 Task: Search one way flight ticket for 1 adult, 5 children, 2 infants in seat and 1 infant on lap in first from Sacramento: Sacramento International Airport to Gillette: Gillette Campbell County Airport on 5-1-2023. Choice of flights is Delta. Number of bags: 1 checked bag. Price is upto 35000. Outbound departure time preference is 18:45.
Action: Mouse moved to (164, 138)
Screenshot: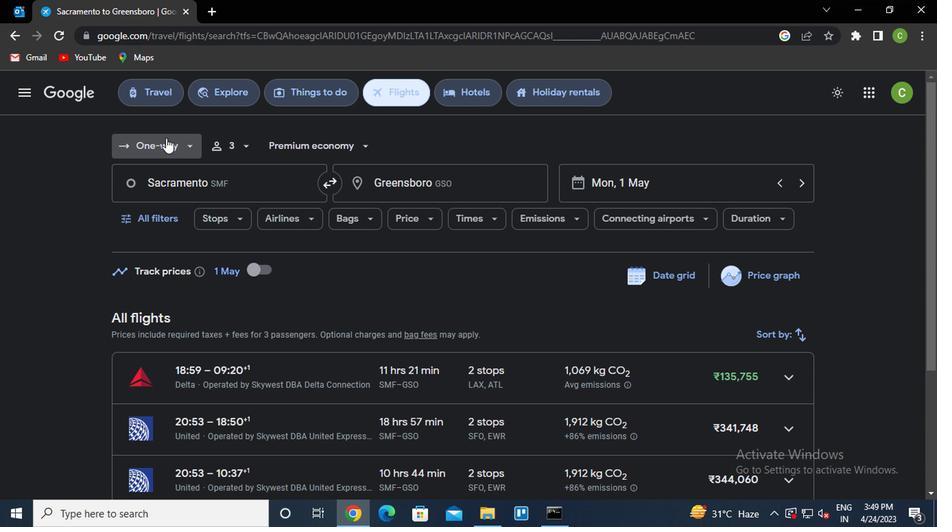 
Action: Mouse pressed left at (164, 138)
Screenshot: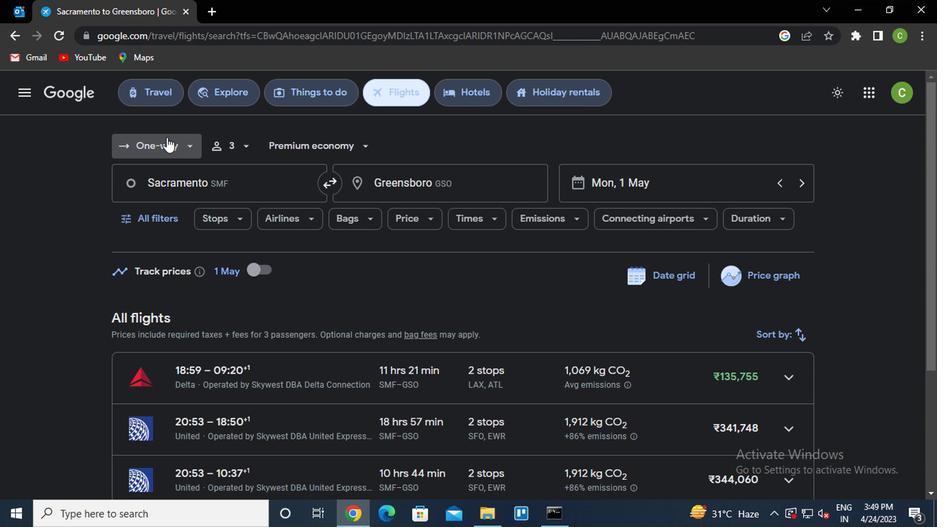 
Action: Mouse moved to (164, 203)
Screenshot: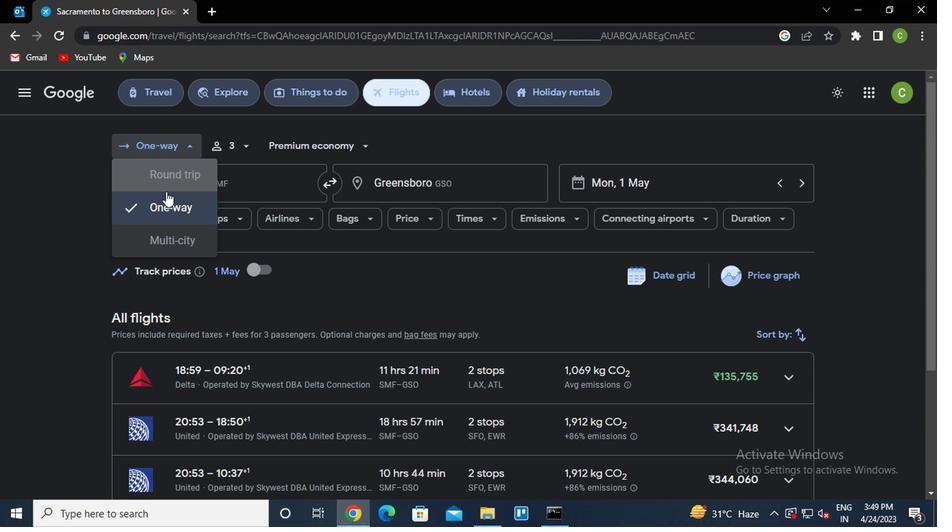 
Action: Mouse pressed left at (164, 203)
Screenshot: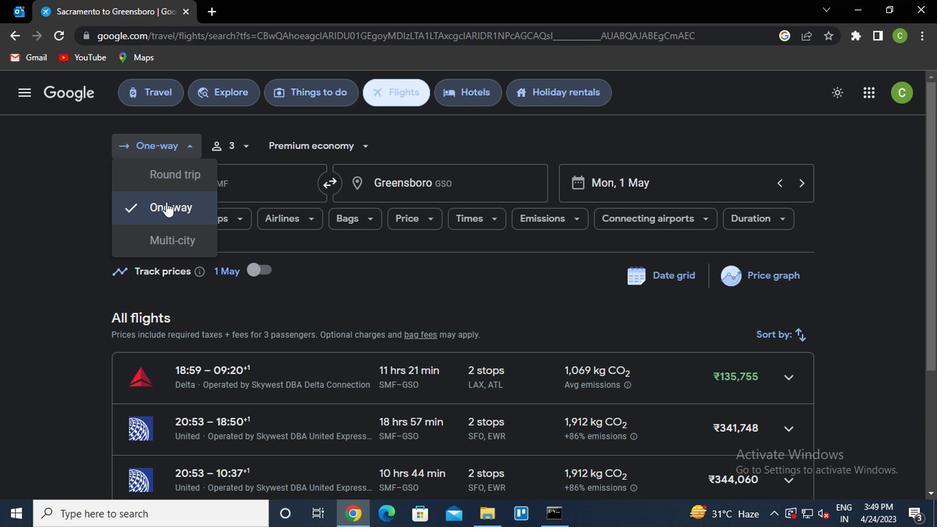 
Action: Mouse moved to (238, 143)
Screenshot: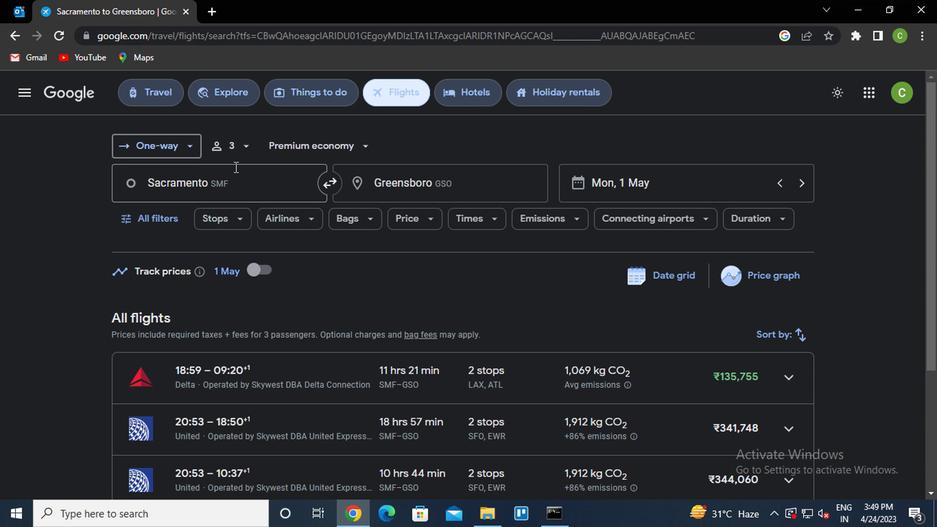 
Action: Mouse pressed left at (238, 143)
Screenshot: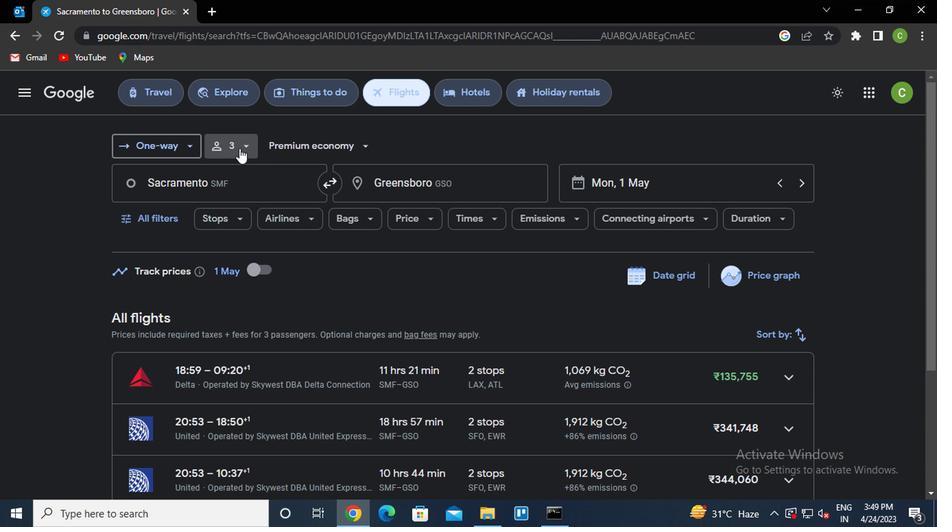 
Action: Mouse moved to (353, 223)
Screenshot: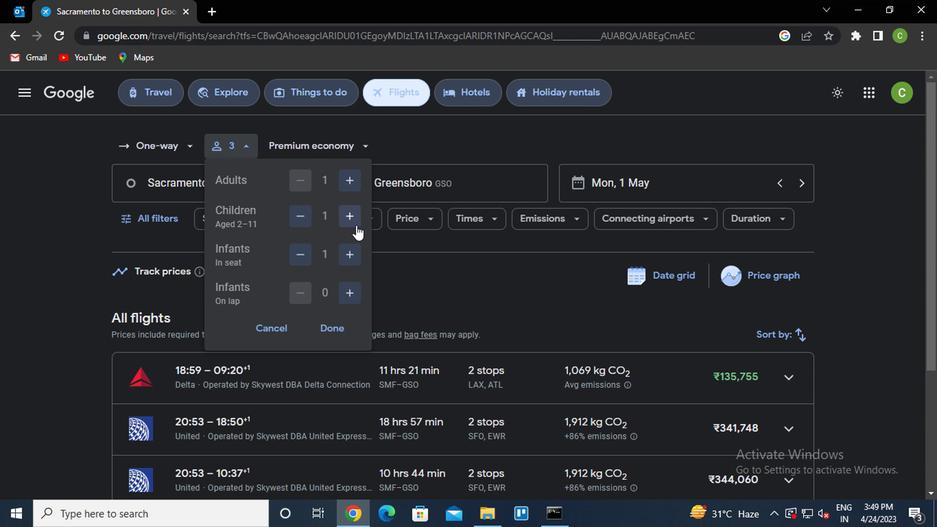 
Action: Mouse pressed left at (353, 223)
Screenshot: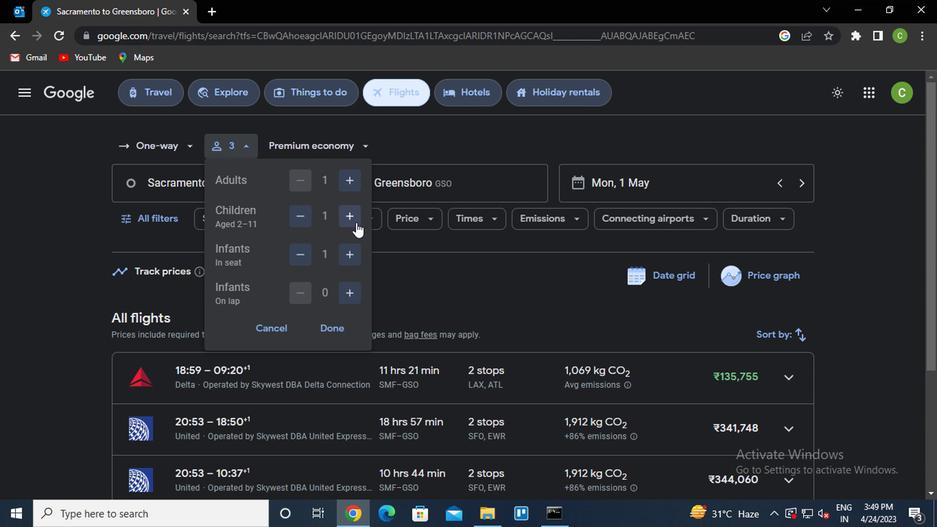 
Action: Mouse pressed left at (353, 223)
Screenshot: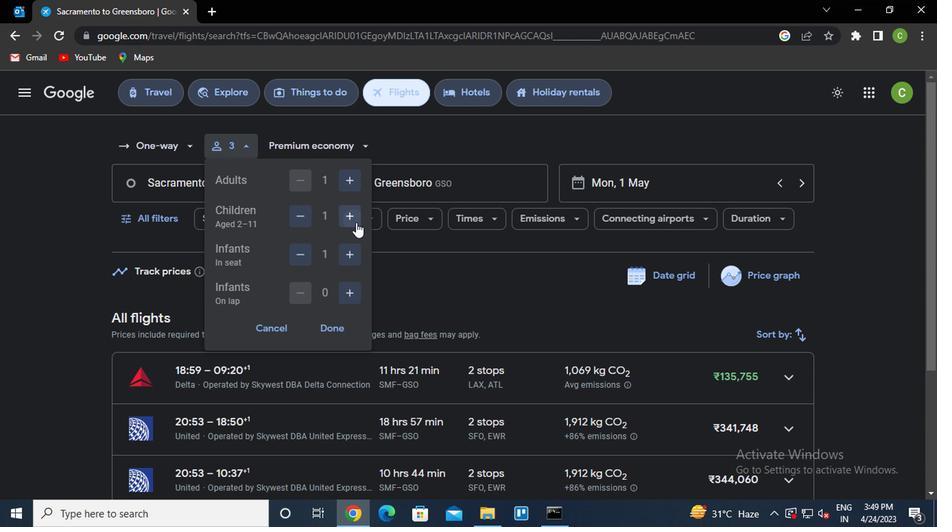 
Action: Mouse pressed left at (353, 223)
Screenshot: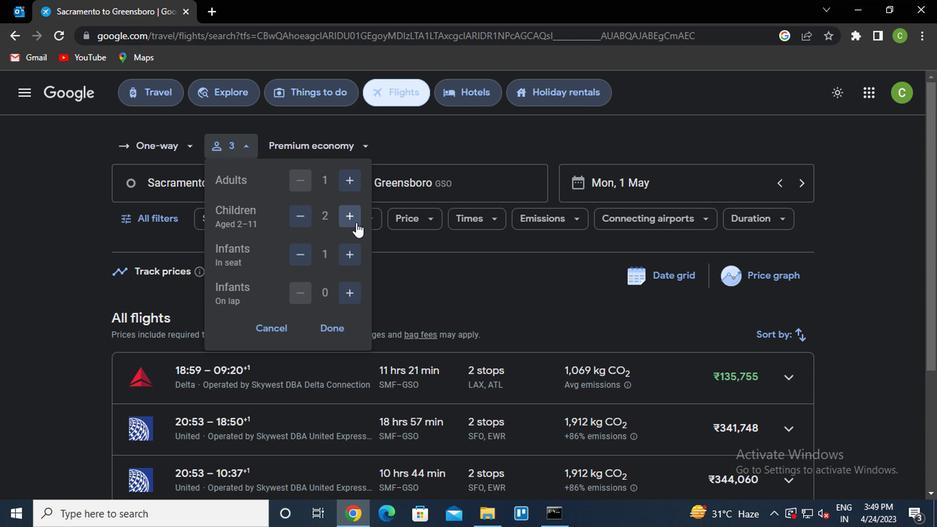 
Action: Mouse pressed left at (353, 223)
Screenshot: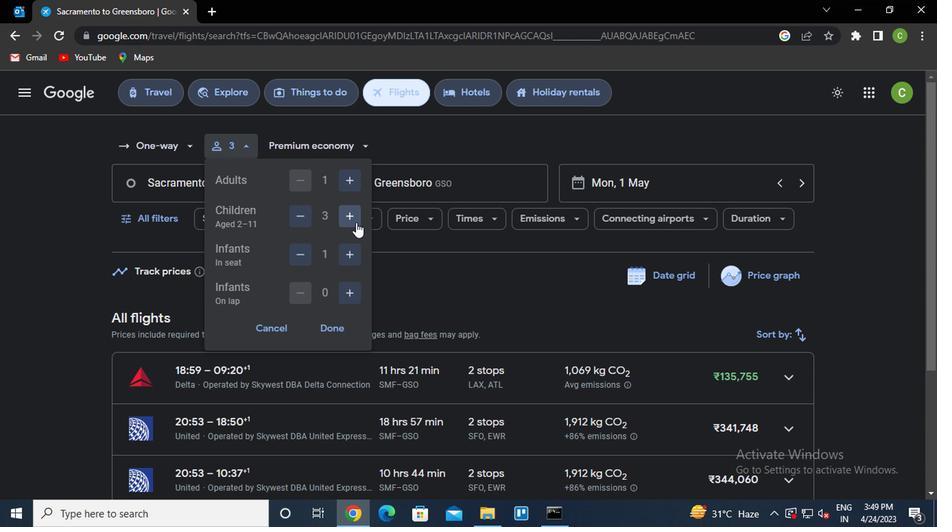 
Action: Mouse moved to (344, 251)
Screenshot: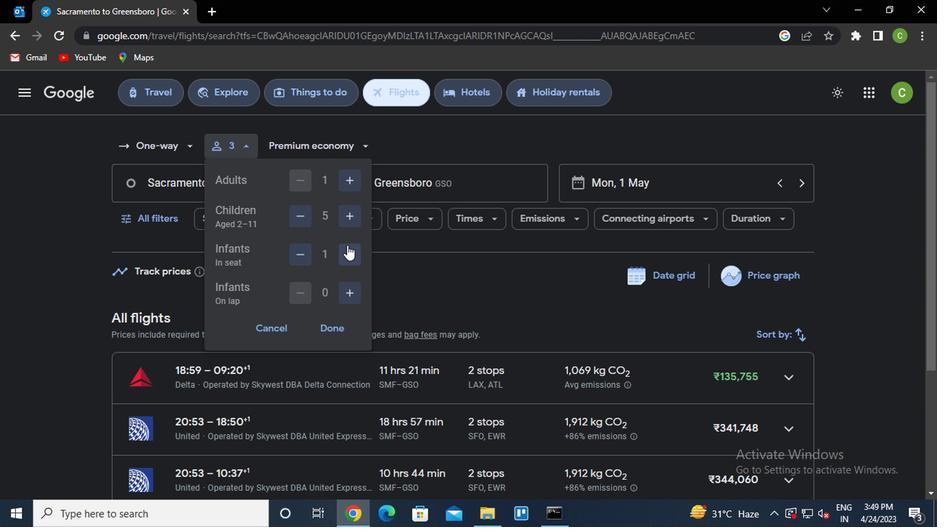 
Action: Mouse pressed left at (344, 251)
Screenshot: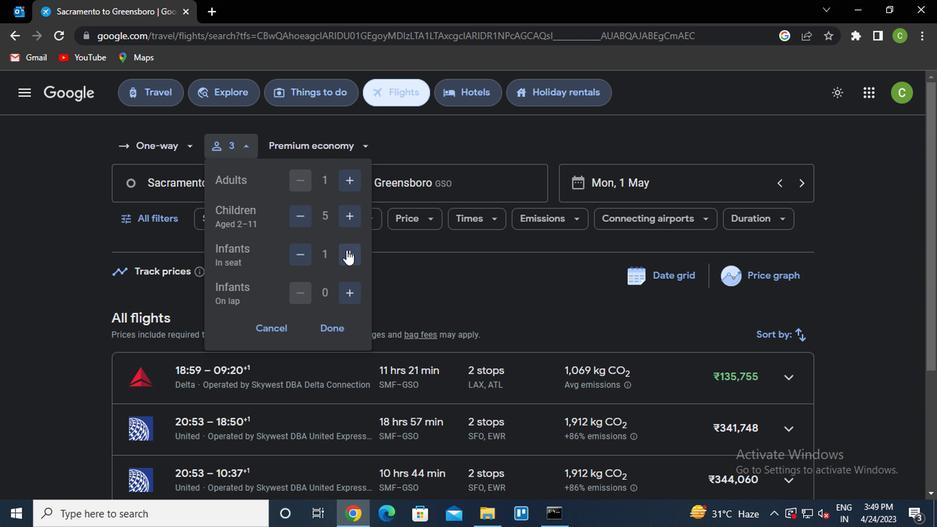 
Action: Mouse moved to (338, 295)
Screenshot: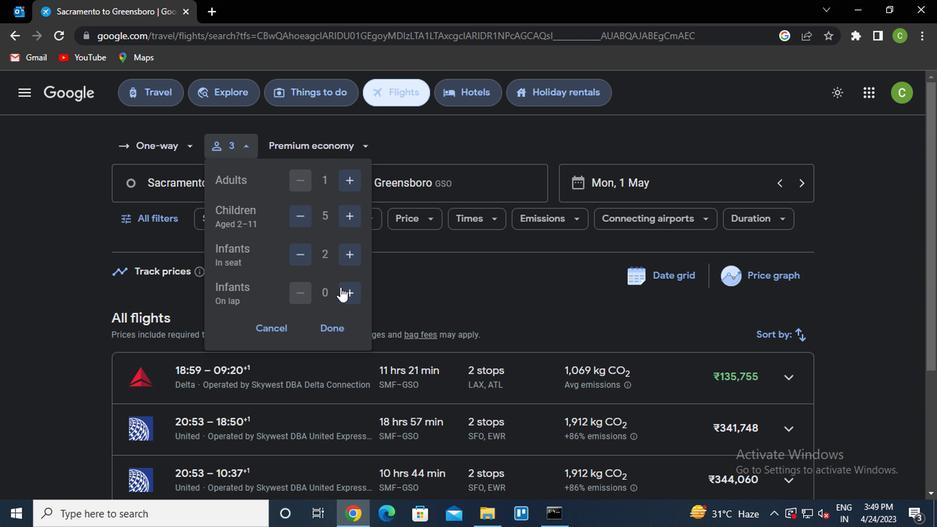 
Action: Mouse pressed left at (338, 295)
Screenshot: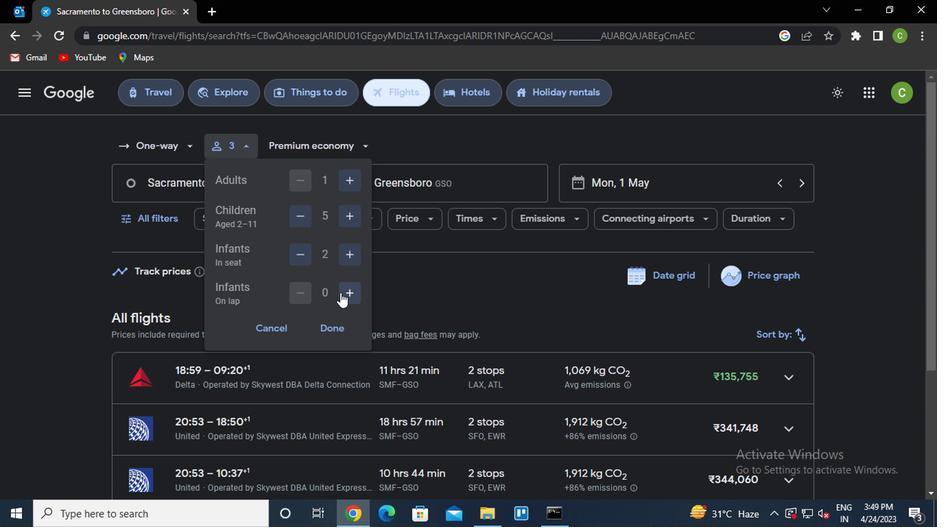 
Action: Mouse moved to (287, 291)
Screenshot: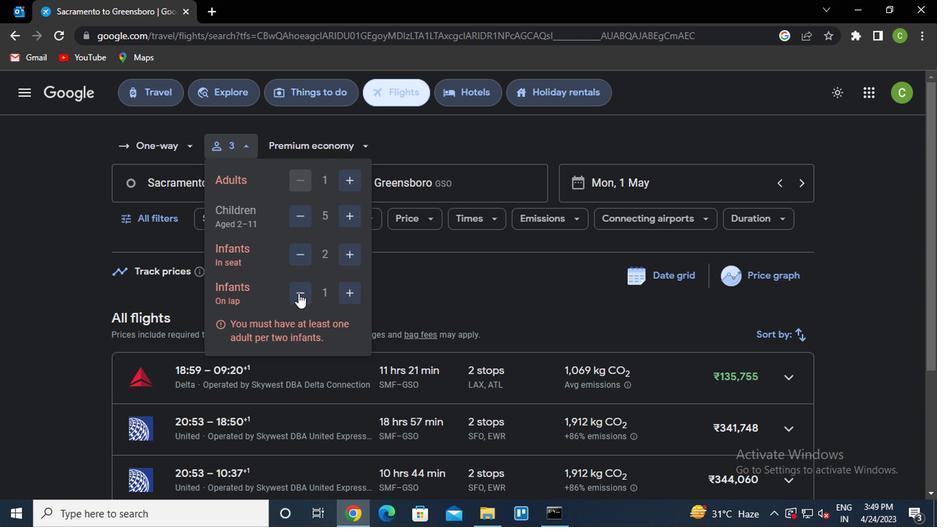 
Action: Mouse pressed left at (287, 291)
Screenshot: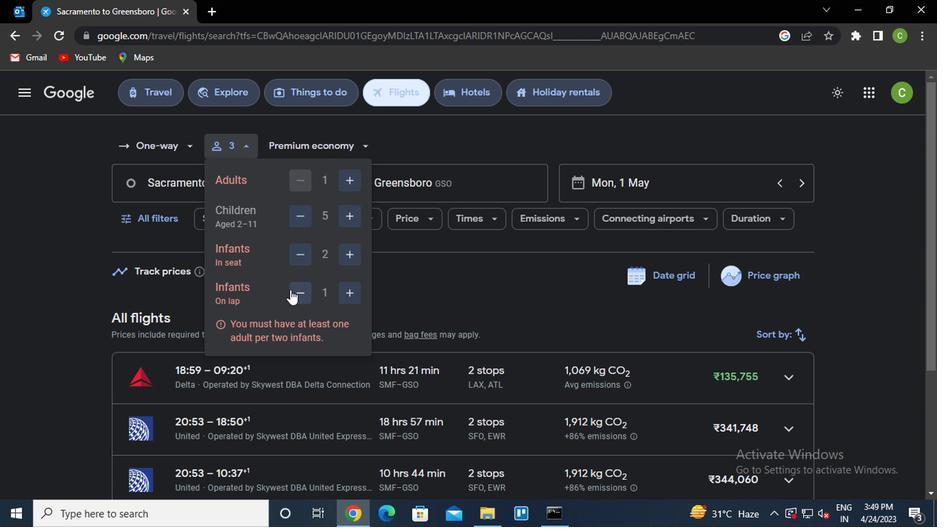 
Action: Mouse moved to (328, 330)
Screenshot: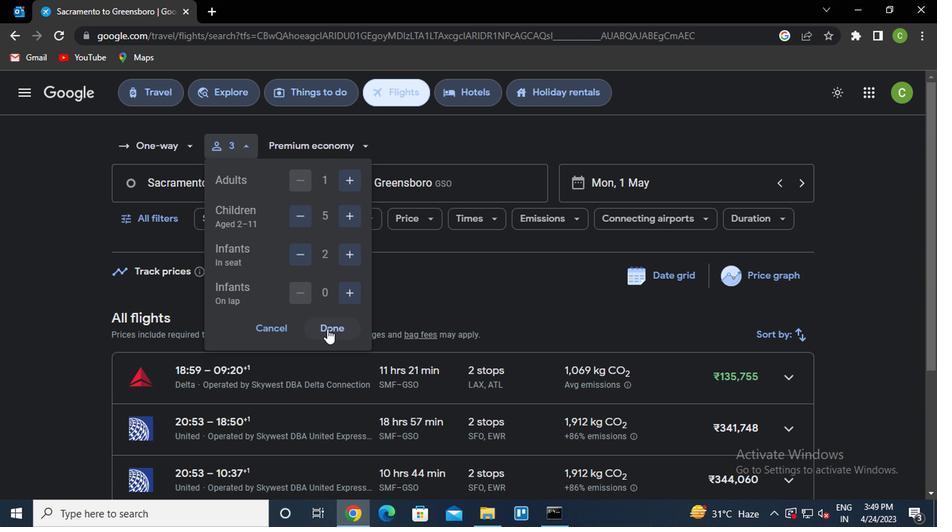 
Action: Mouse pressed left at (328, 330)
Screenshot: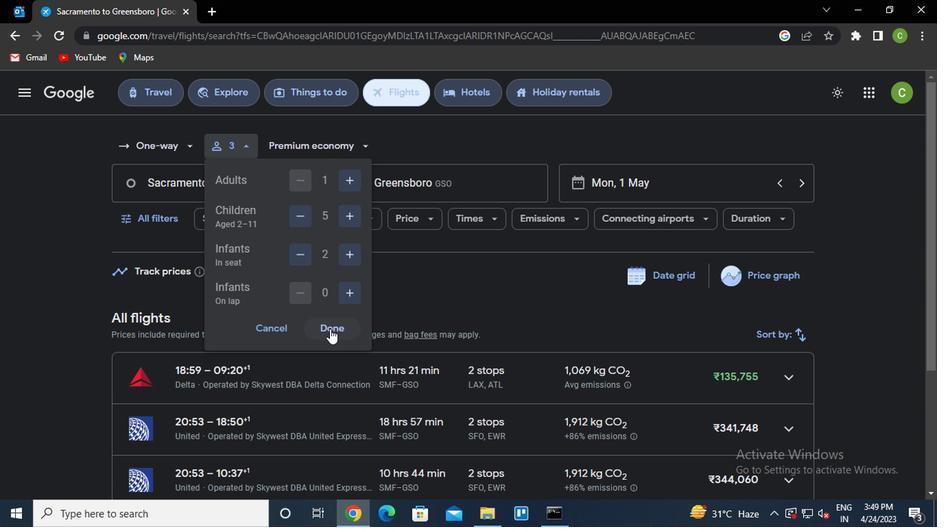 
Action: Mouse moved to (320, 155)
Screenshot: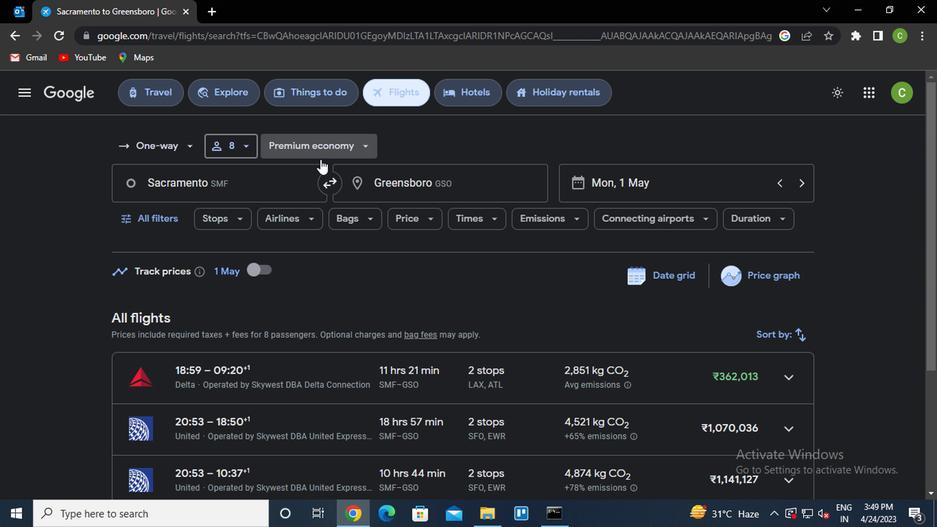 
Action: Mouse pressed left at (320, 155)
Screenshot: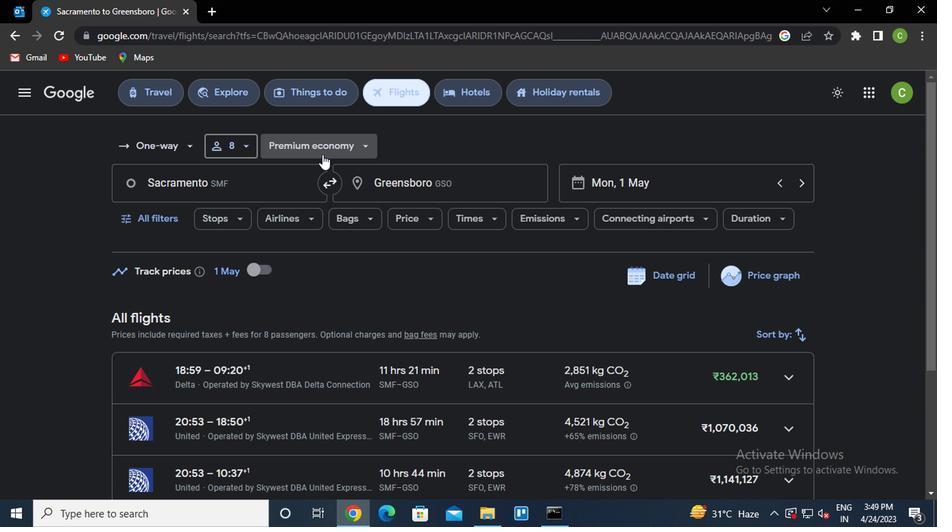 
Action: Mouse moved to (333, 269)
Screenshot: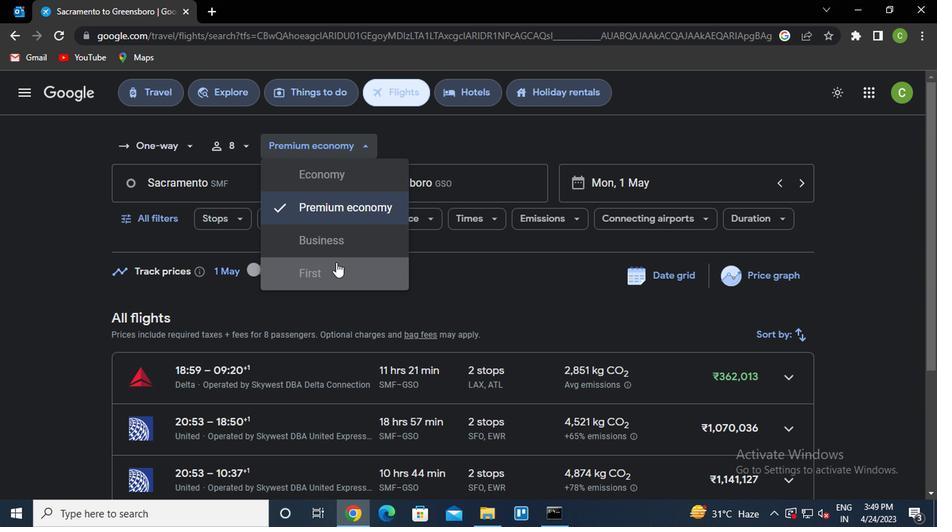 
Action: Mouse pressed left at (333, 269)
Screenshot: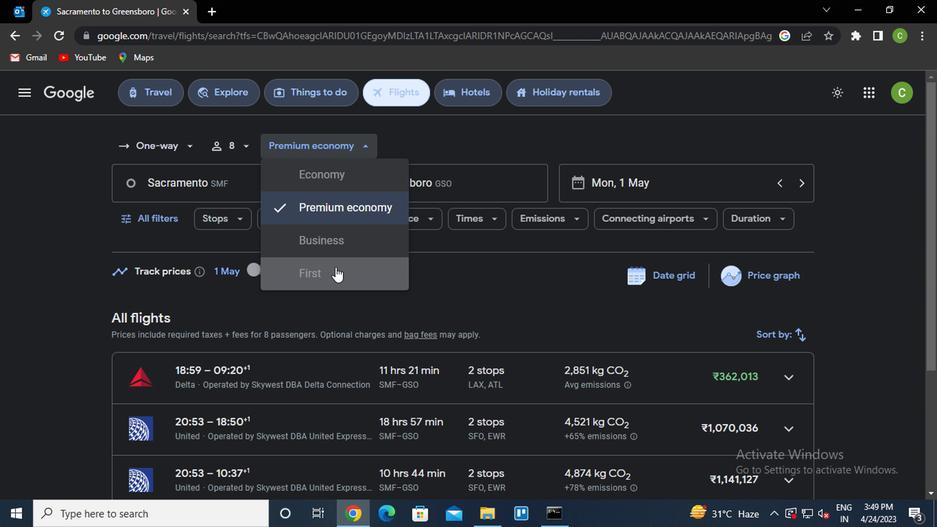 
Action: Mouse moved to (230, 190)
Screenshot: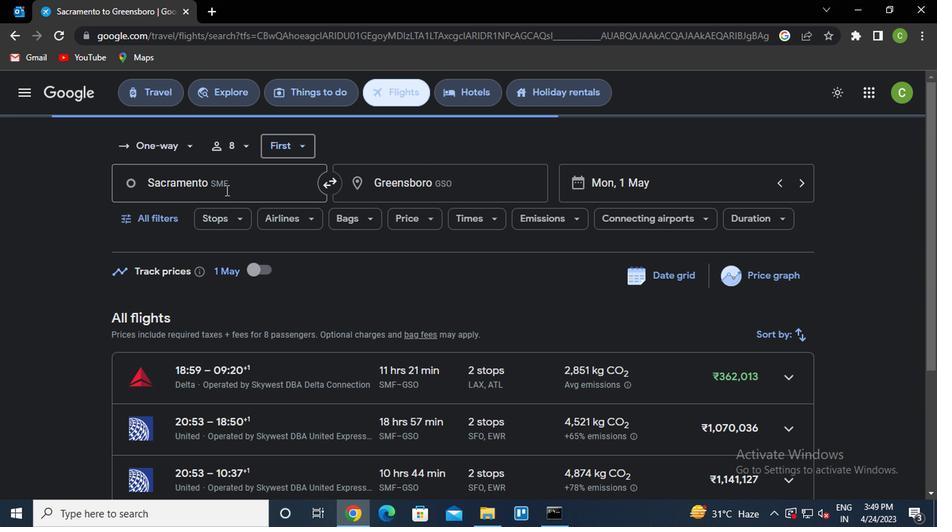 
Action: Mouse pressed left at (230, 190)
Screenshot: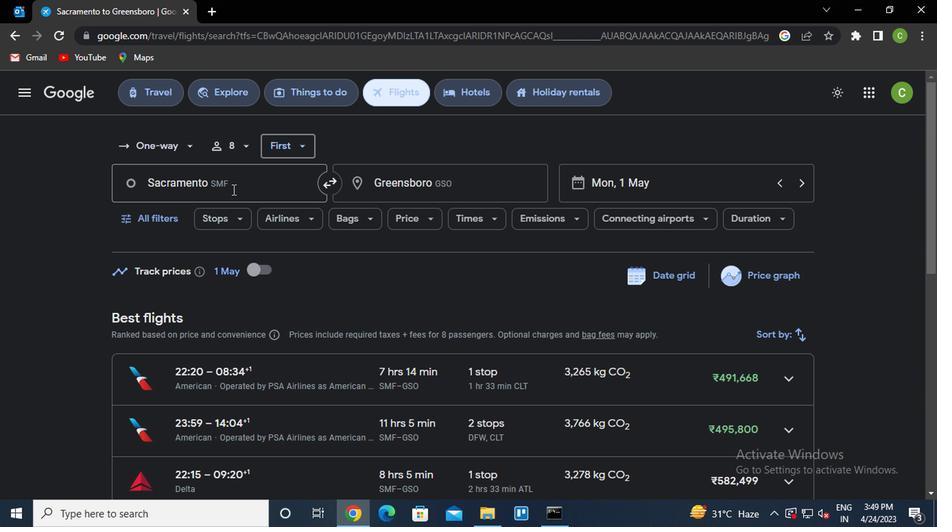 
Action: Mouse moved to (245, 259)
Screenshot: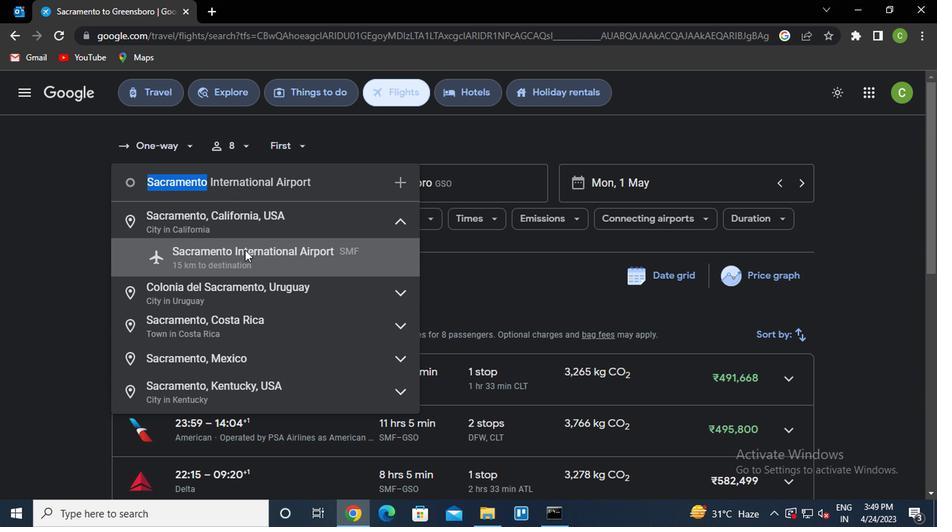 
Action: Mouse pressed left at (245, 259)
Screenshot: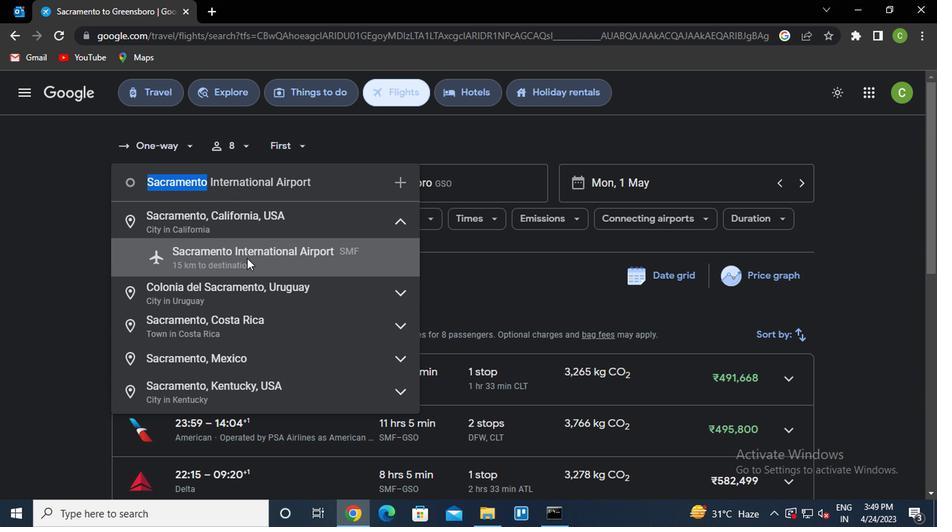 
Action: Mouse moved to (454, 190)
Screenshot: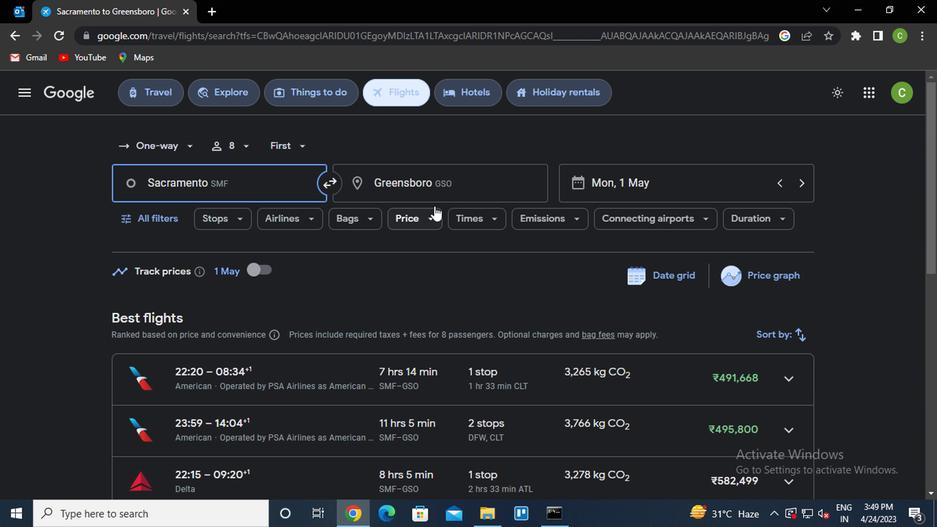 
Action: Mouse pressed left at (454, 190)
Screenshot: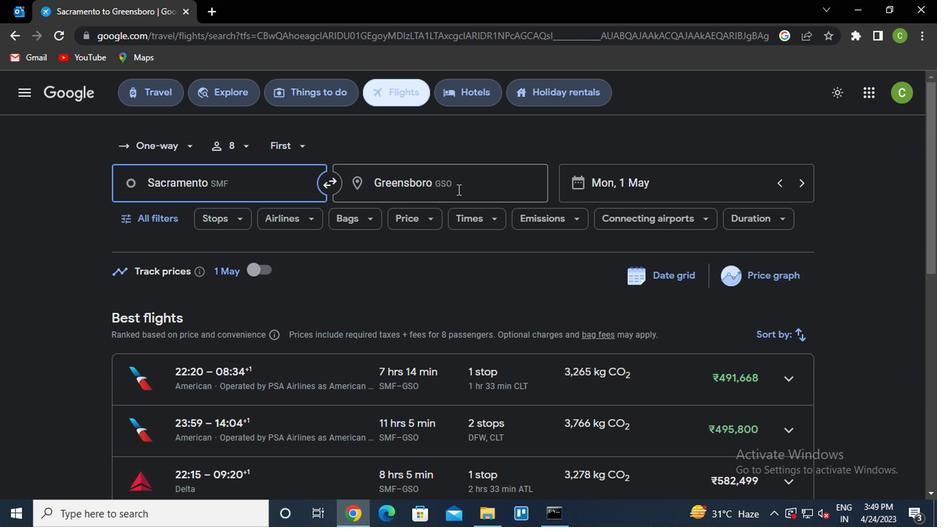 
Action: Key pressed g<Key.caps_lock>illette
Screenshot: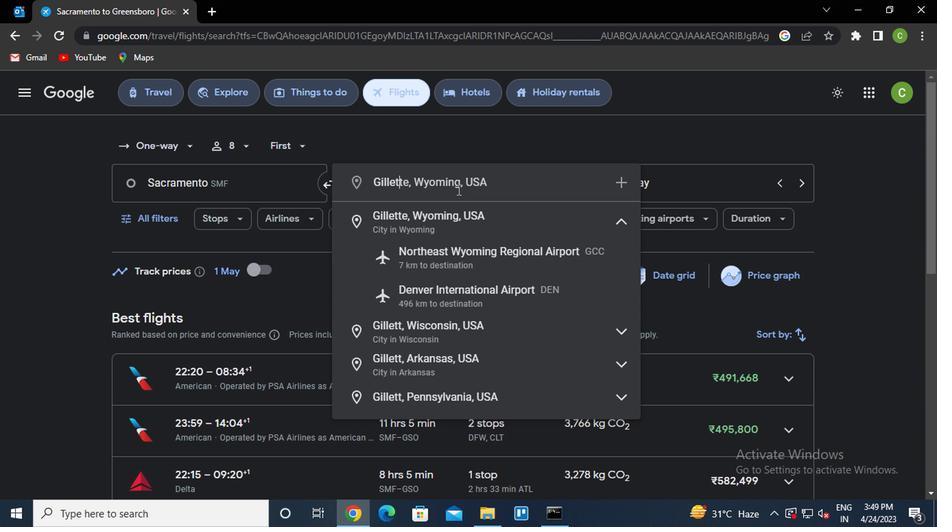 
Action: Mouse moved to (462, 233)
Screenshot: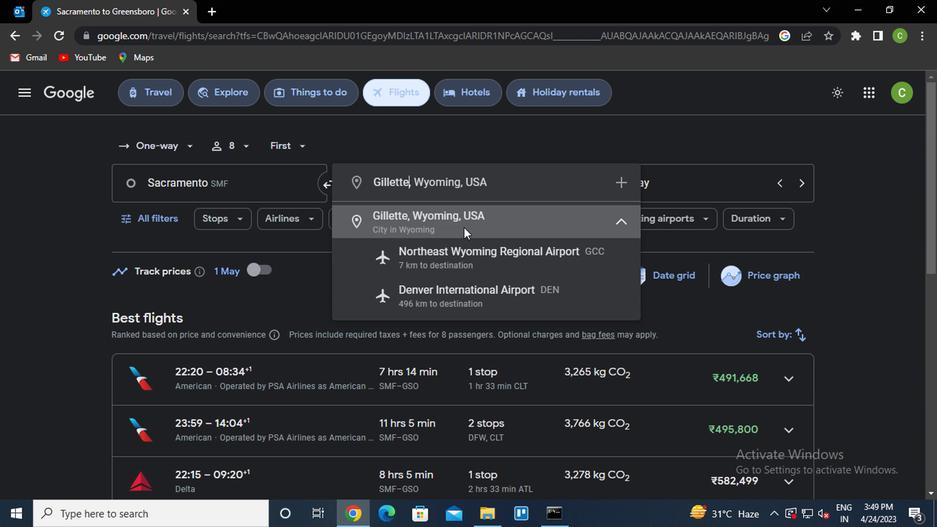 
Action: Mouse pressed left at (462, 233)
Screenshot: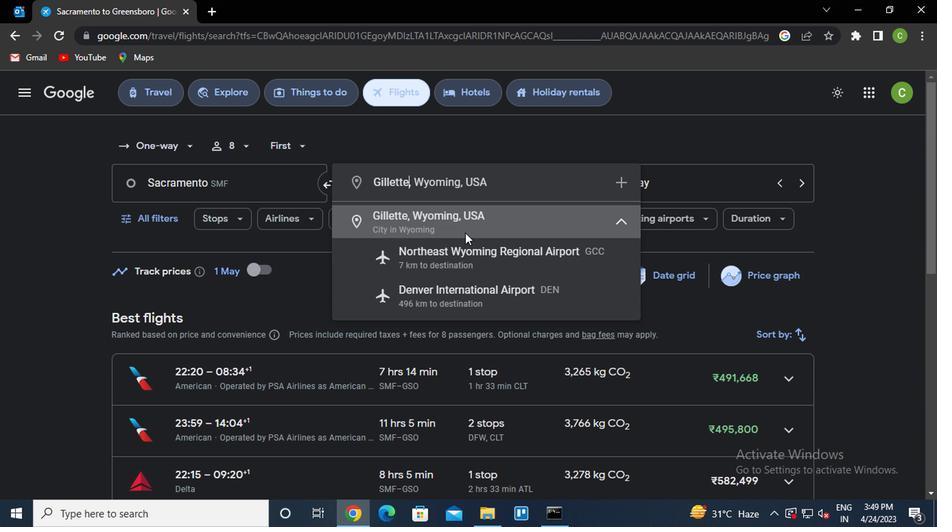 
Action: Mouse moved to (152, 227)
Screenshot: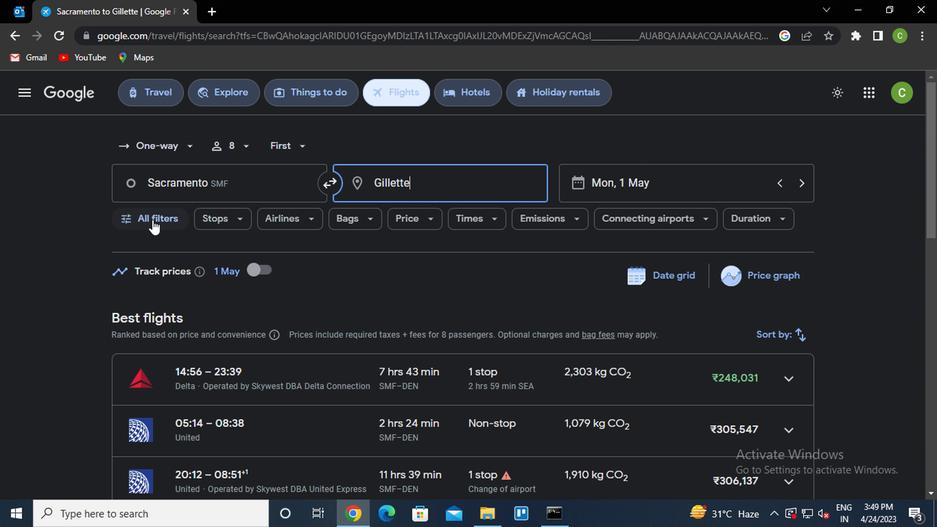 
Action: Mouse pressed left at (152, 227)
Screenshot: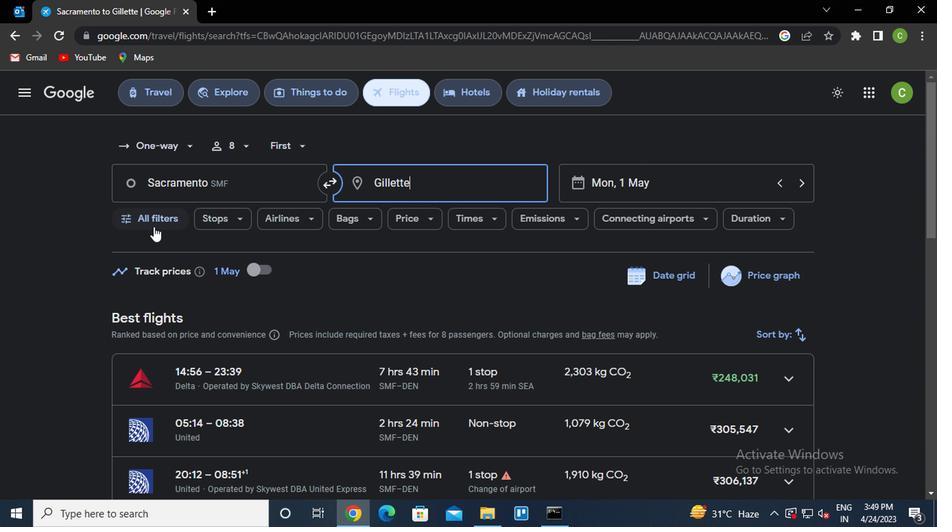 
Action: Mouse moved to (250, 286)
Screenshot: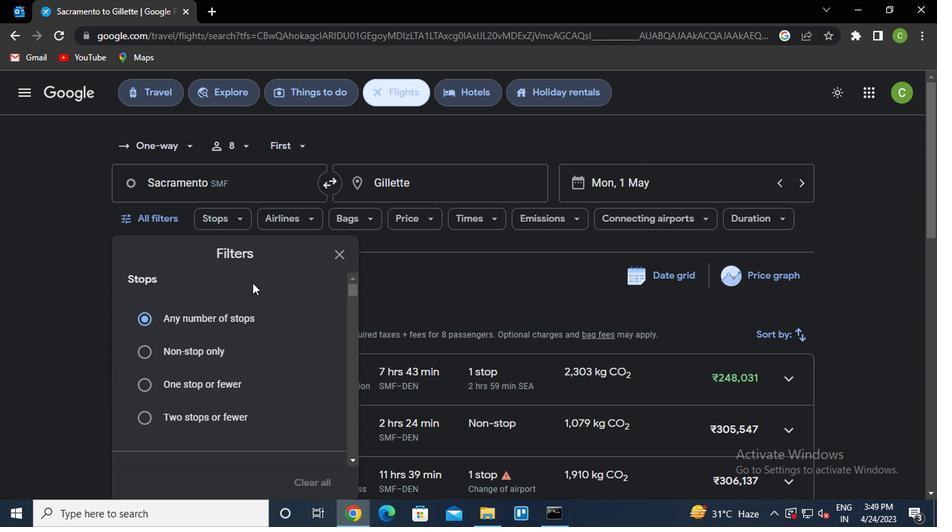 
Action: Mouse scrolled (250, 285) with delta (0, 0)
Screenshot: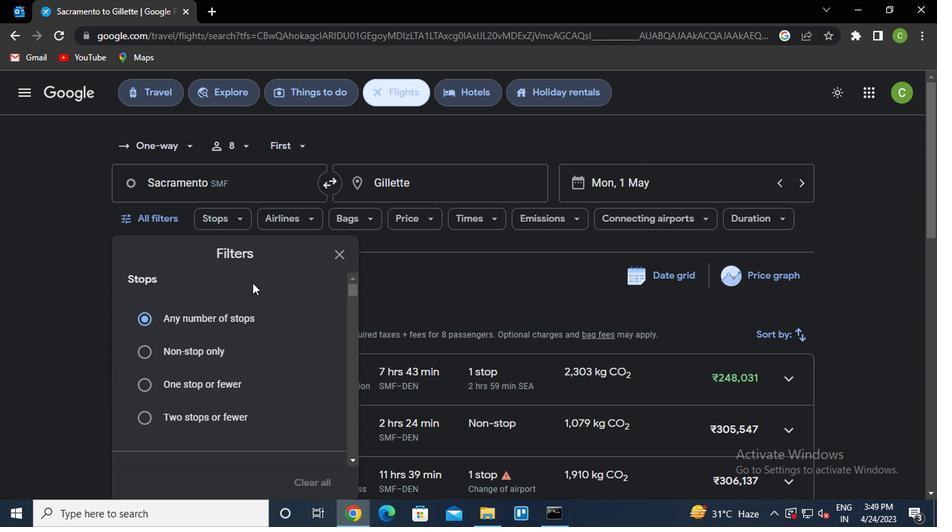 
Action: Mouse moved to (248, 291)
Screenshot: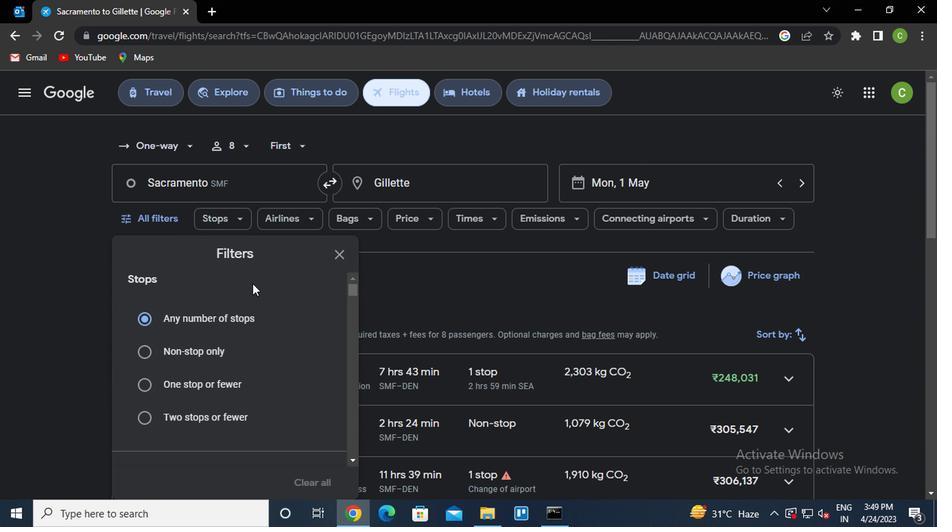 
Action: Mouse scrolled (248, 290) with delta (0, 0)
Screenshot: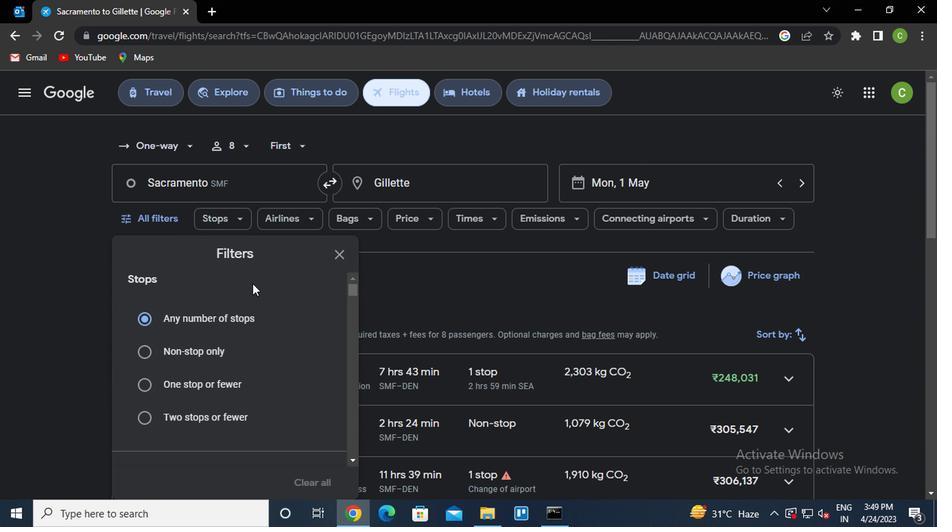 
Action: Mouse moved to (247, 304)
Screenshot: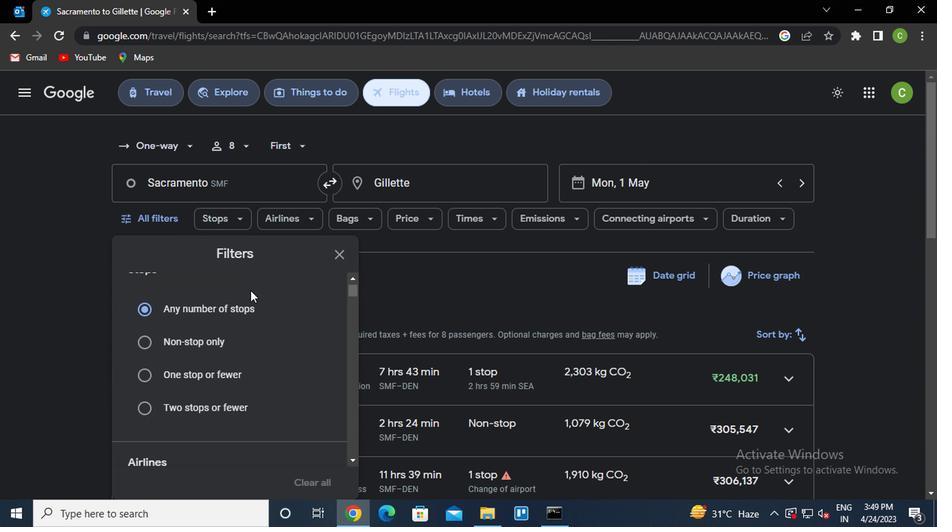 
Action: Mouse scrolled (247, 303) with delta (0, 0)
Screenshot: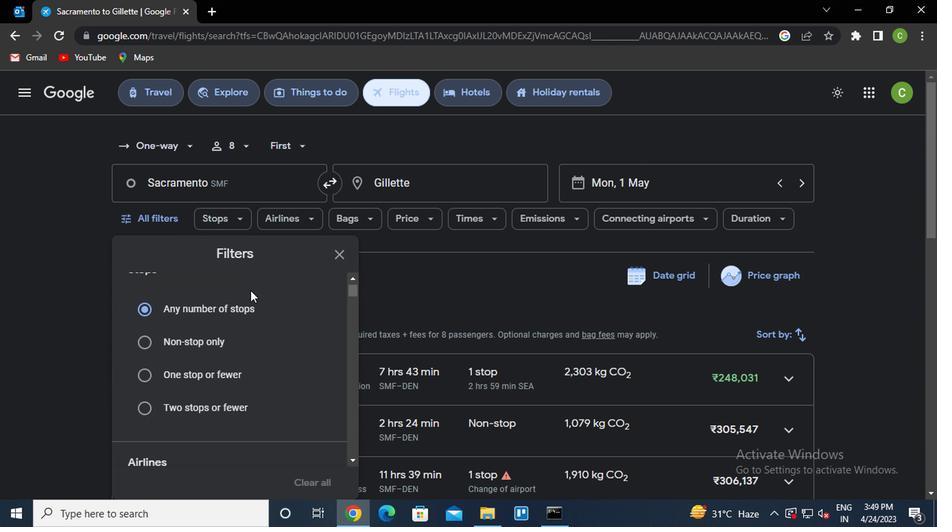 
Action: Mouse moved to (247, 312)
Screenshot: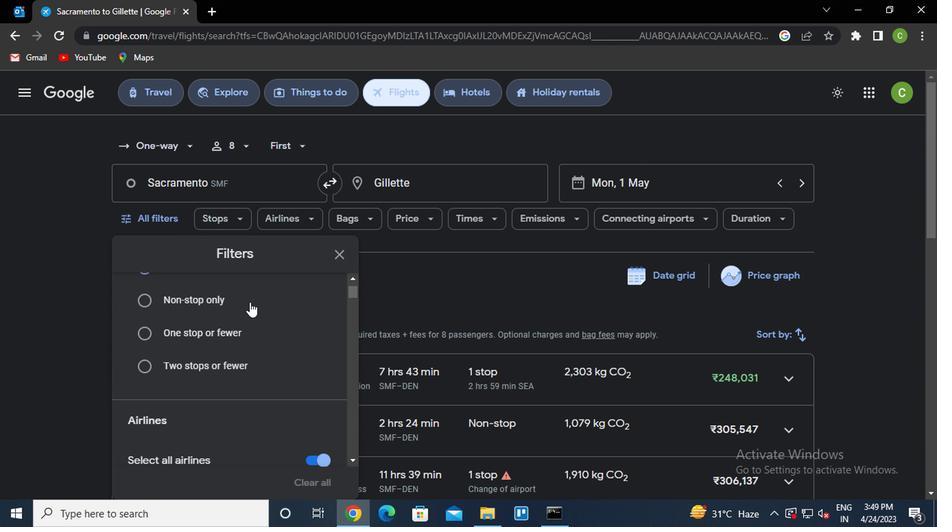 
Action: Mouse scrolled (247, 311) with delta (0, 0)
Screenshot: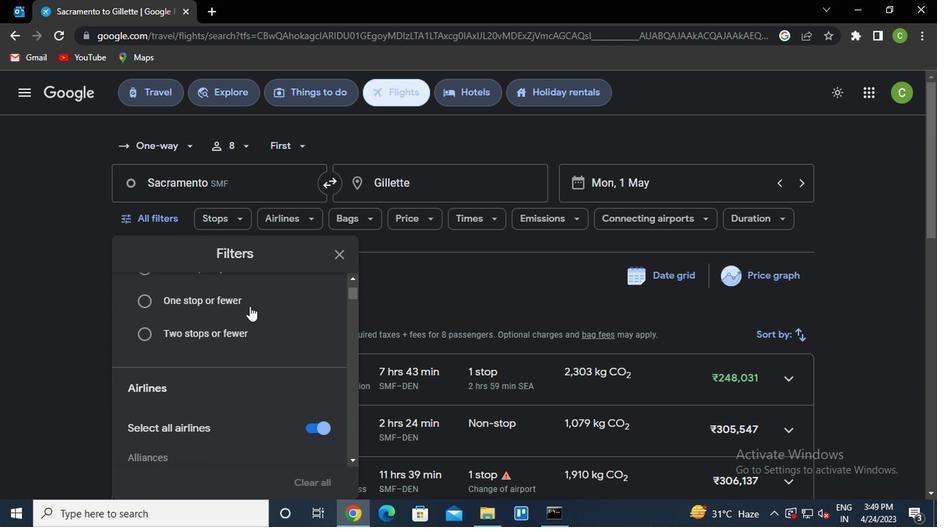 
Action: Mouse moved to (247, 314)
Screenshot: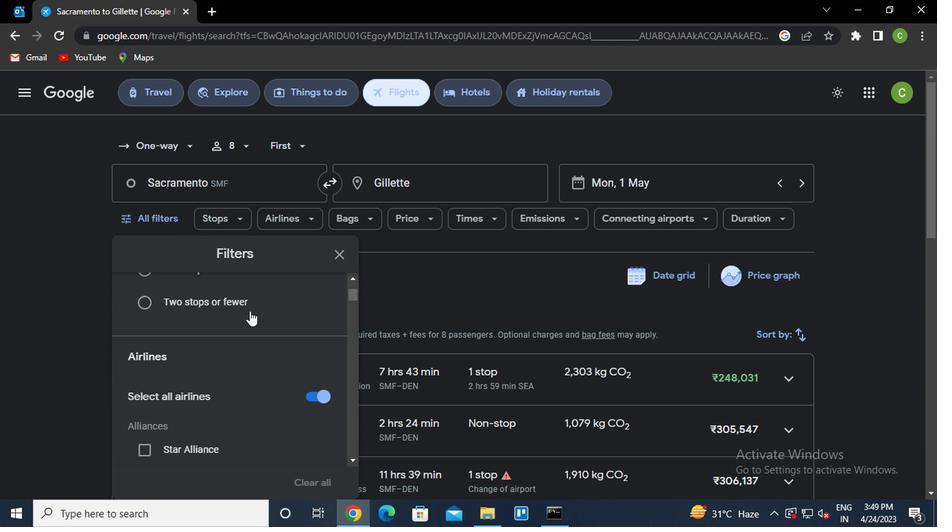 
Action: Mouse scrolled (247, 314) with delta (0, 0)
Screenshot: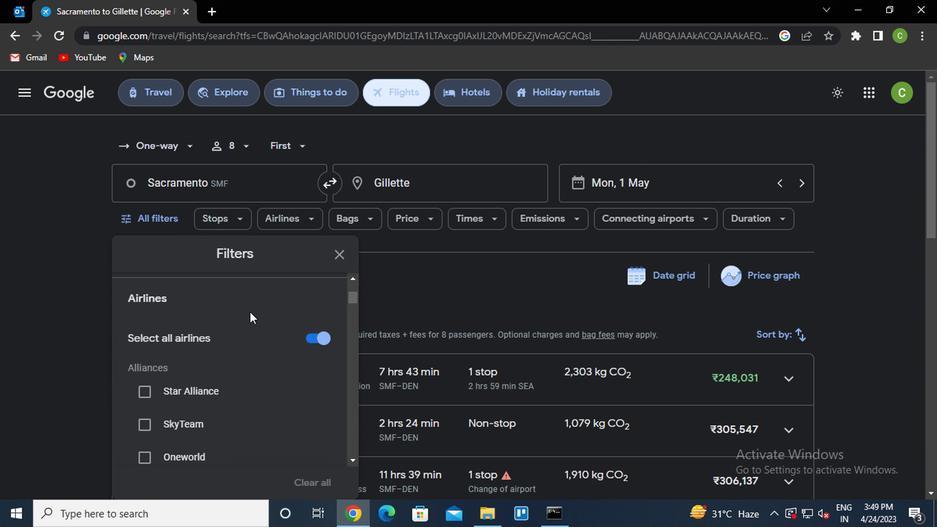 
Action: Mouse moved to (246, 329)
Screenshot: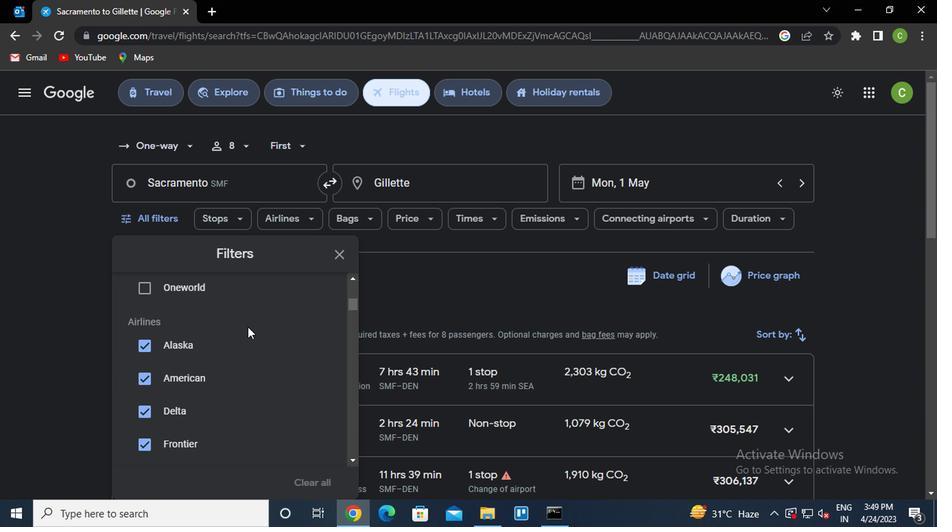 
Action: Mouse scrolled (246, 329) with delta (0, 0)
Screenshot: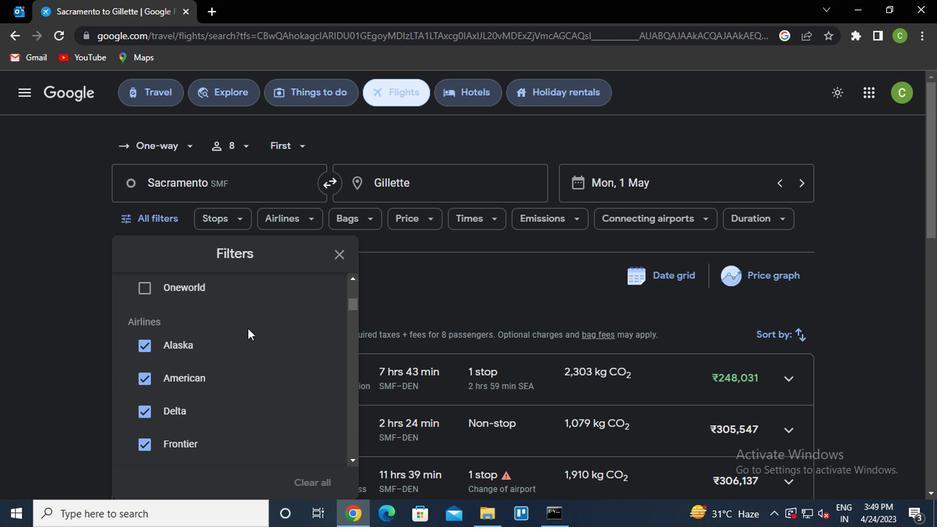 
Action: Mouse moved to (314, 346)
Screenshot: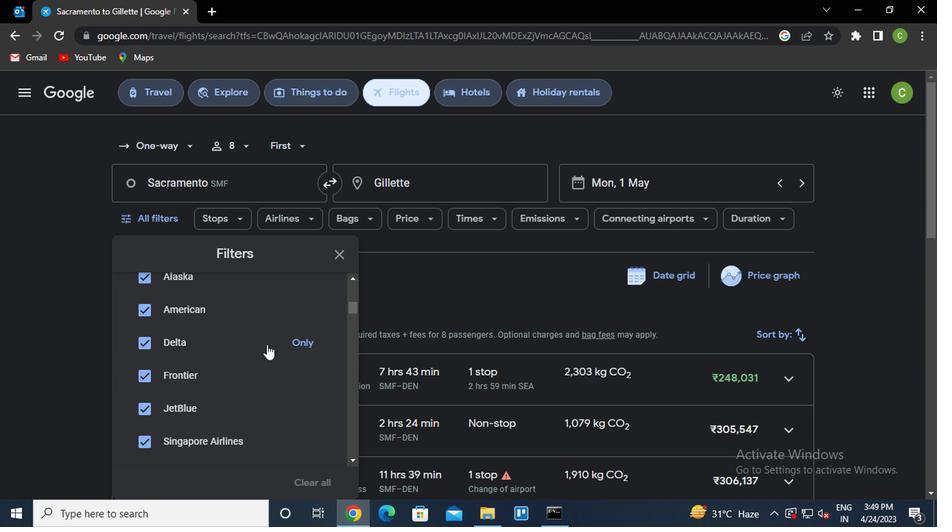 
Action: Mouse pressed left at (314, 346)
Screenshot: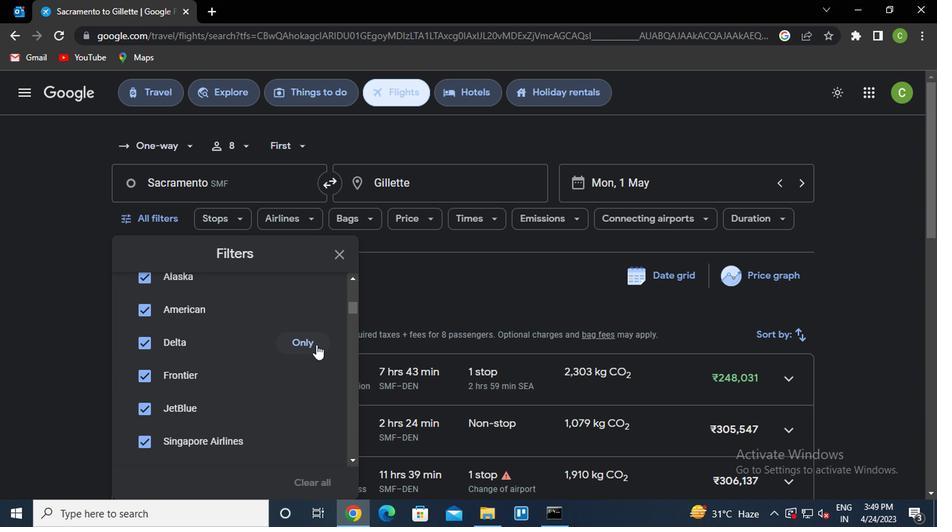 
Action: Mouse moved to (254, 394)
Screenshot: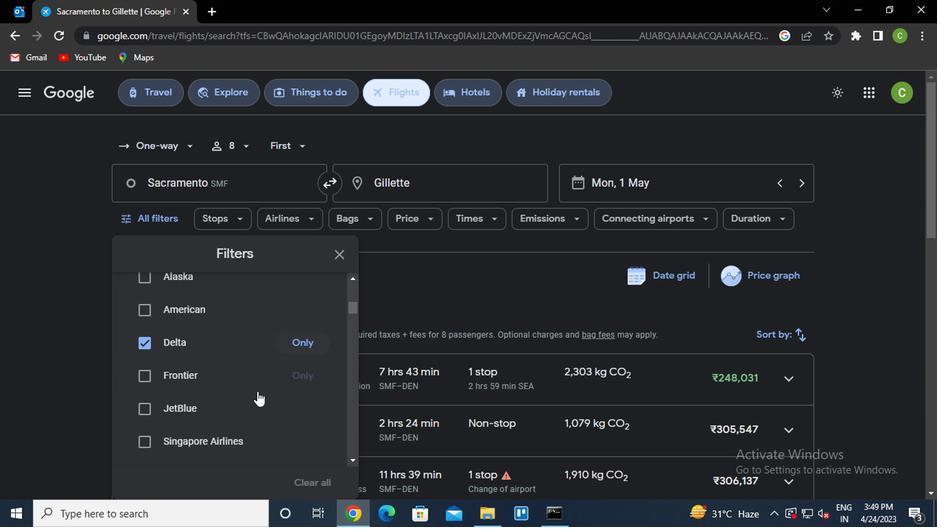 
Action: Mouse scrolled (254, 394) with delta (0, 0)
Screenshot: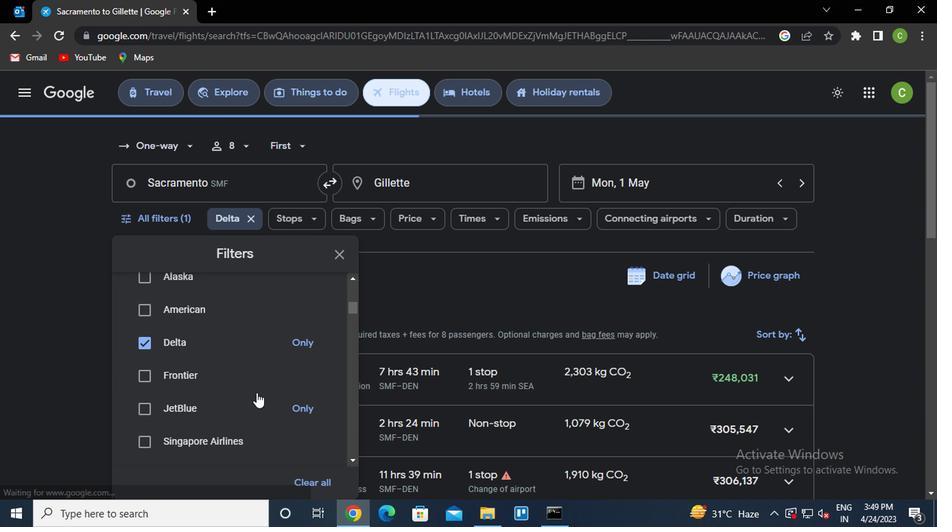 
Action: Mouse scrolled (254, 394) with delta (0, 0)
Screenshot: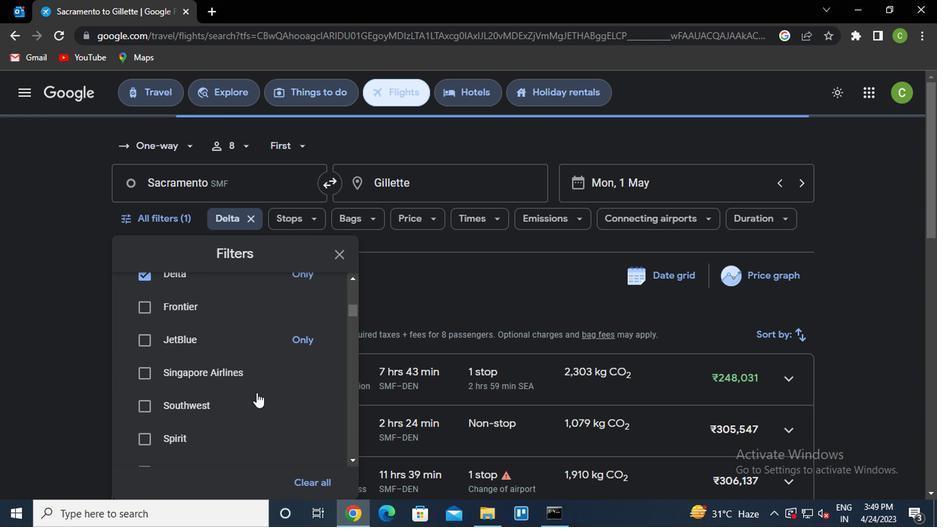 
Action: Mouse scrolled (254, 394) with delta (0, 0)
Screenshot: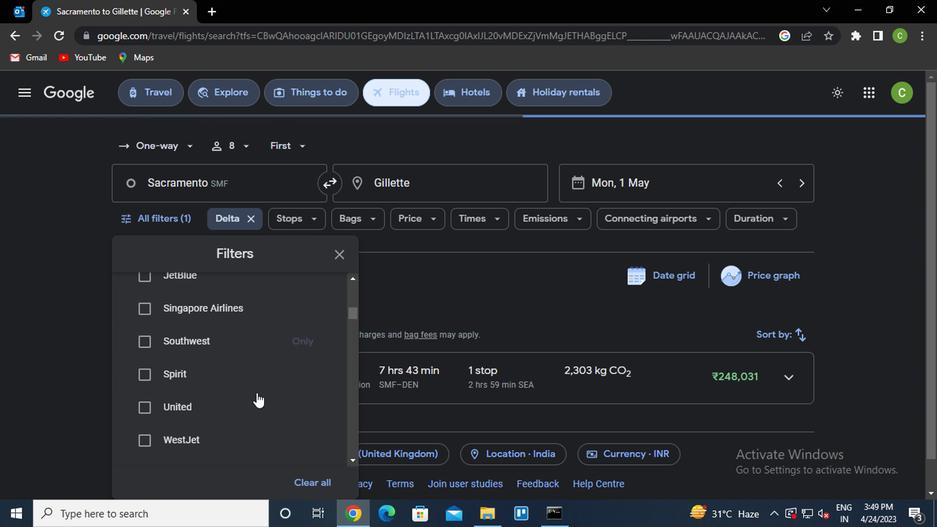 
Action: Mouse scrolled (254, 394) with delta (0, 0)
Screenshot: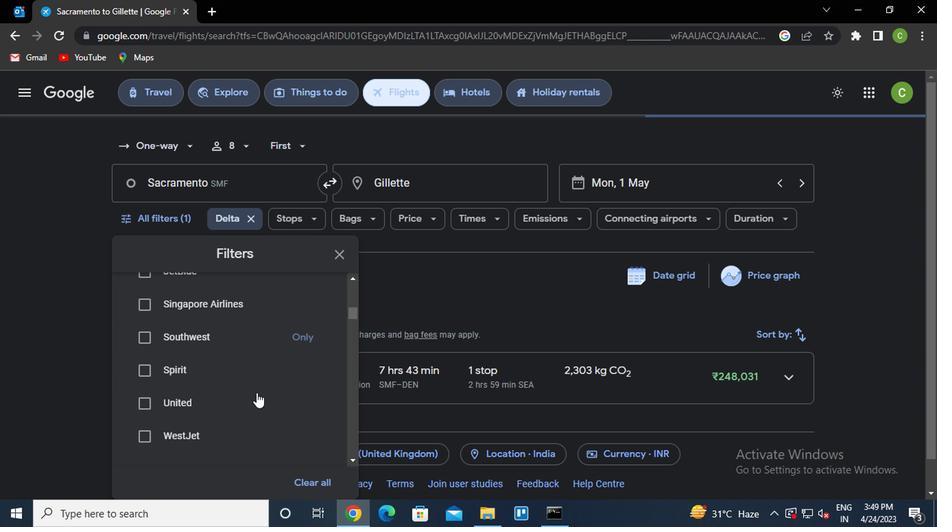 
Action: Mouse moved to (312, 433)
Screenshot: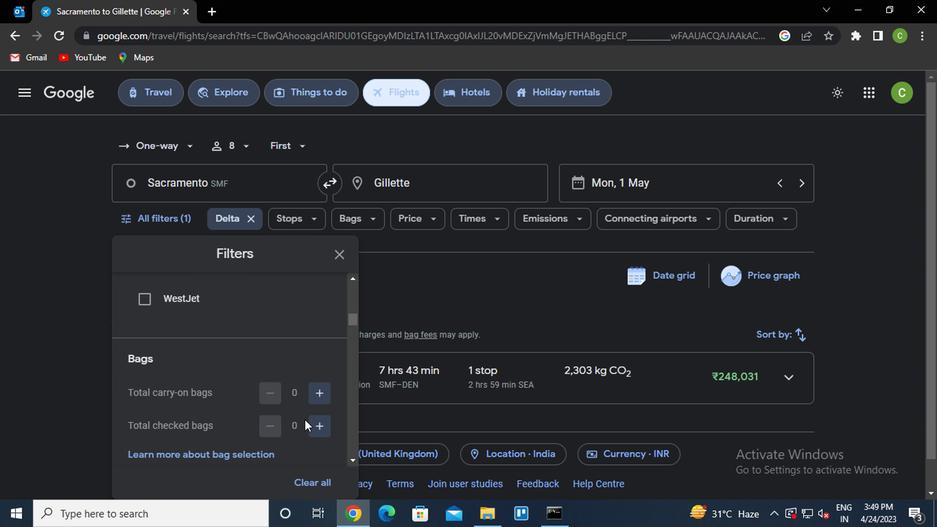 
Action: Mouse pressed left at (312, 433)
Screenshot: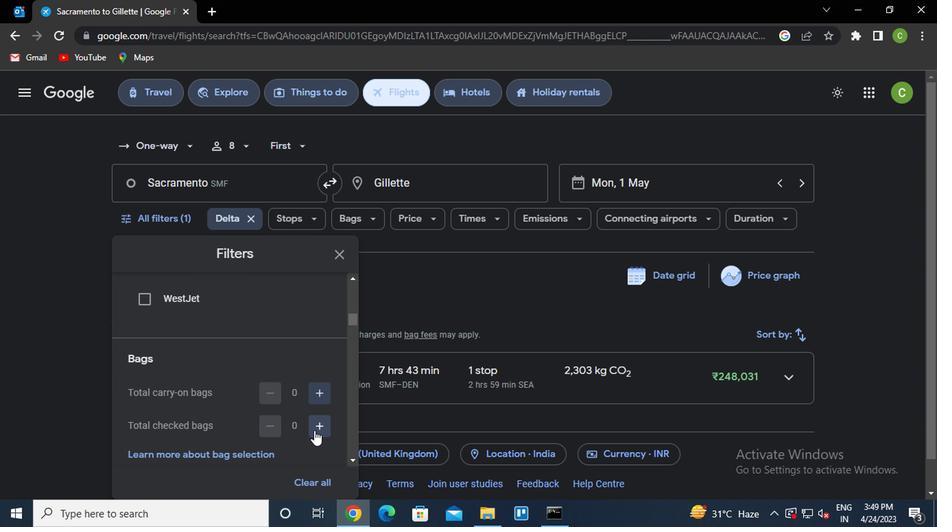 
Action: Mouse moved to (263, 400)
Screenshot: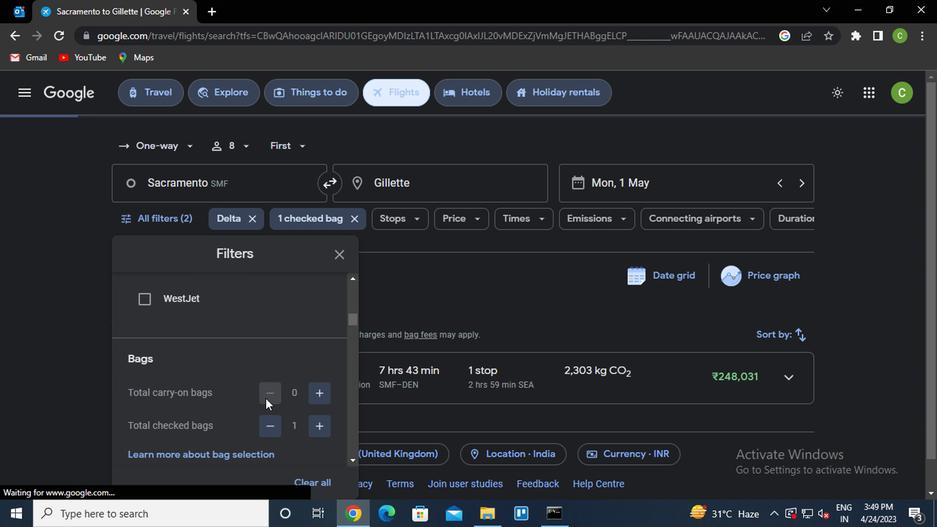 
Action: Mouse scrolled (263, 399) with delta (0, 0)
Screenshot: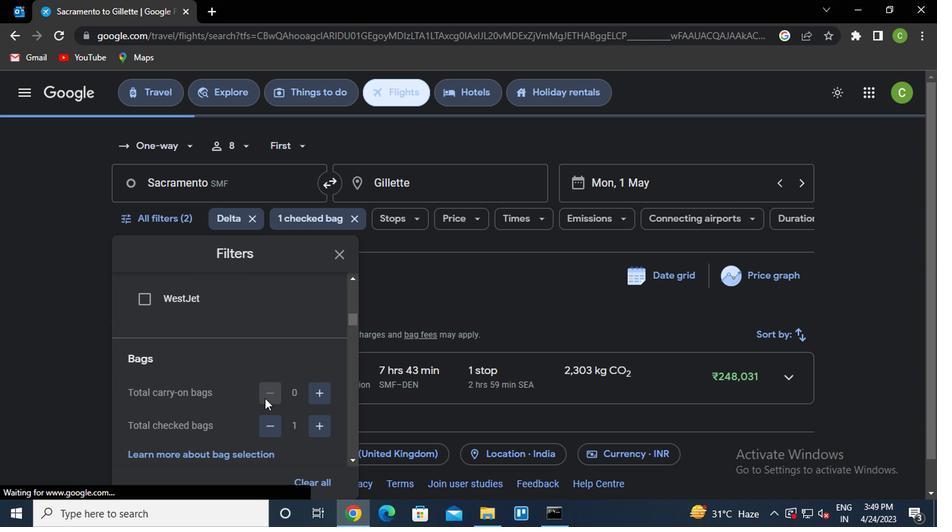 
Action: Mouse moved to (263, 400)
Screenshot: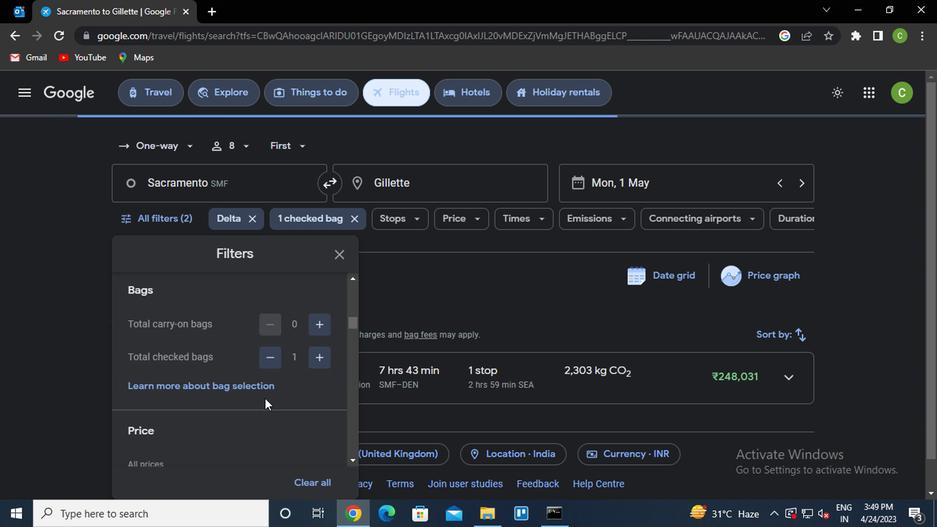 
Action: Mouse scrolled (263, 399) with delta (0, 0)
Screenshot: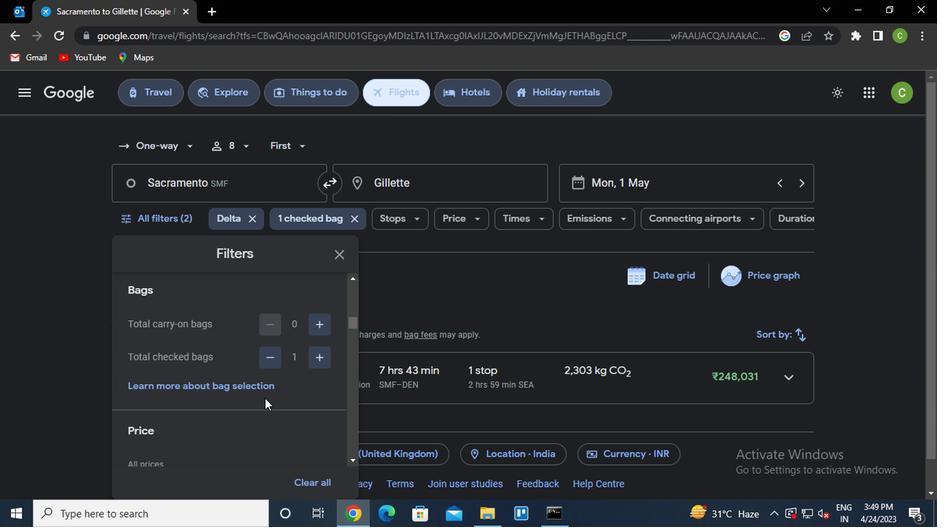 
Action: Mouse moved to (316, 424)
Screenshot: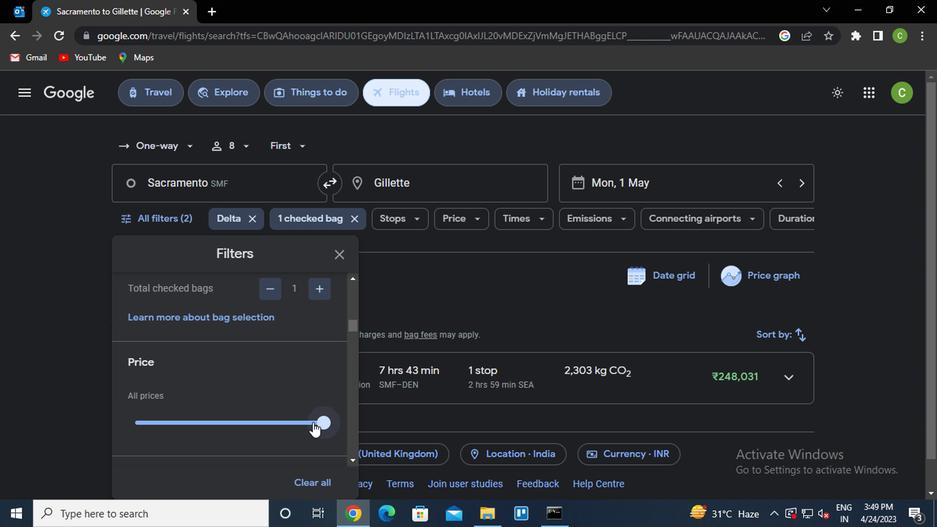 
Action: Mouse pressed left at (316, 424)
Screenshot: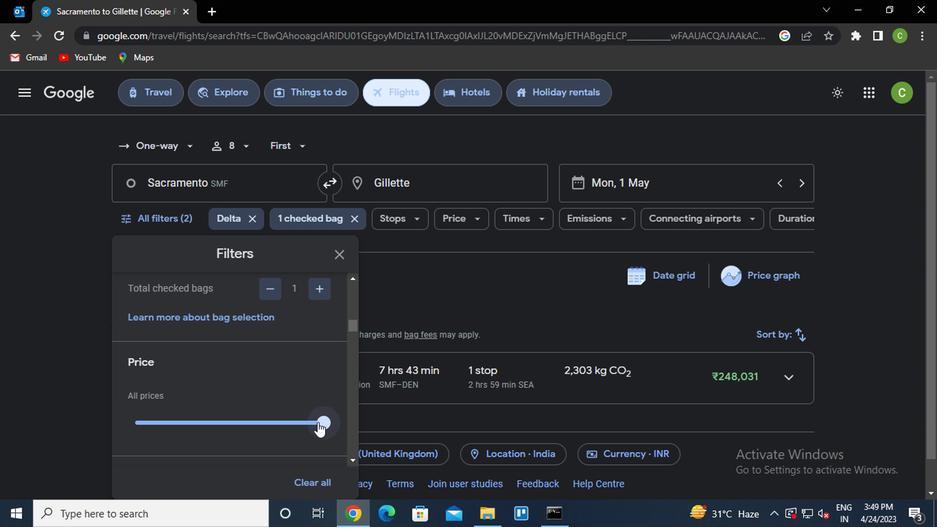 
Action: Mouse moved to (205, 397)
Screenshot: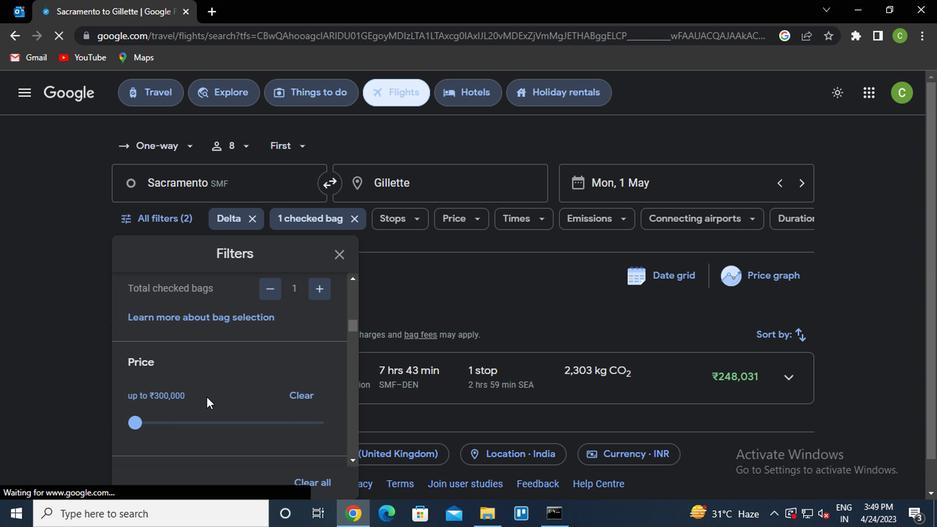 
Action: Mouse scrolled (205, 396) with delta (0, 0)
Screenshot: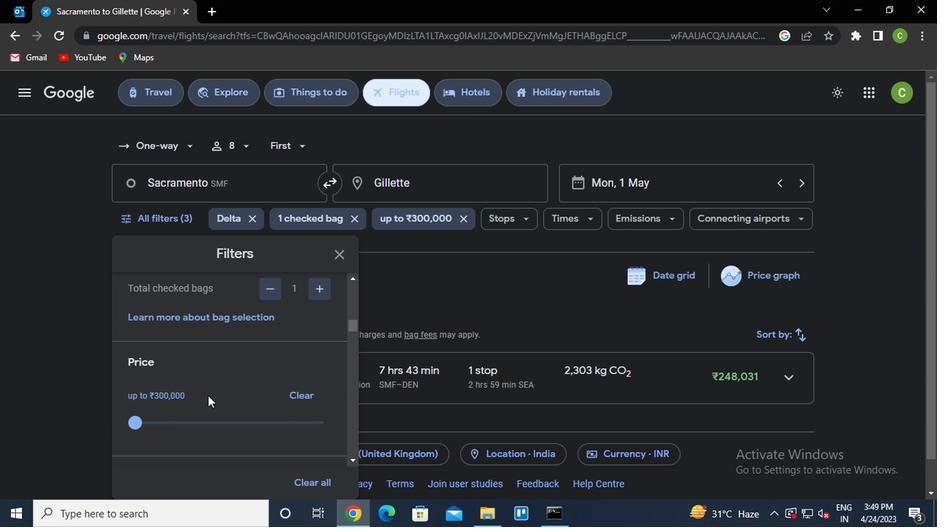 
Action: Mouse scrolled (205, 396) with delta (0, 0)
Screenshot: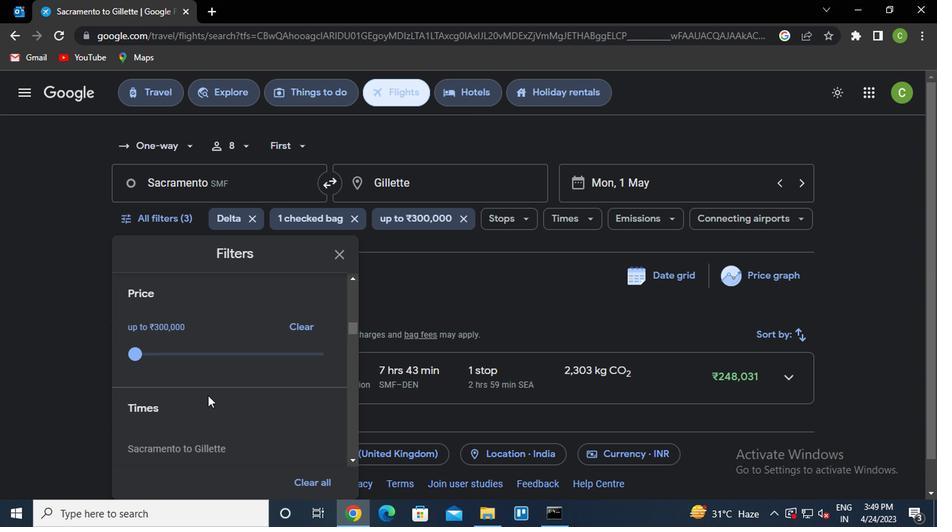 
Action: Mouse scrolled (205, 396) with delta (0, 0)
Screenshot: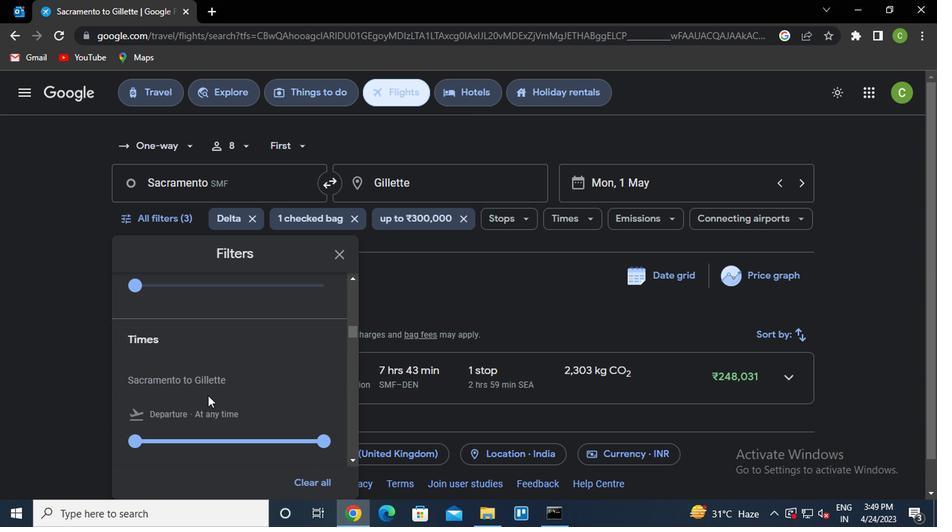 
Action: Mouse moved to (137, 377)
Screenshot: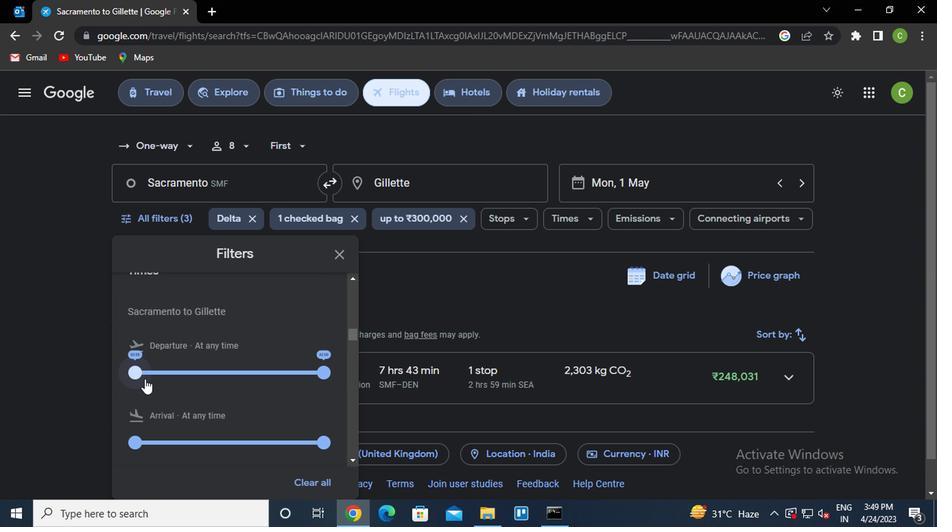 
Action: Mouse pressed left at (137, 377)
Screenshot: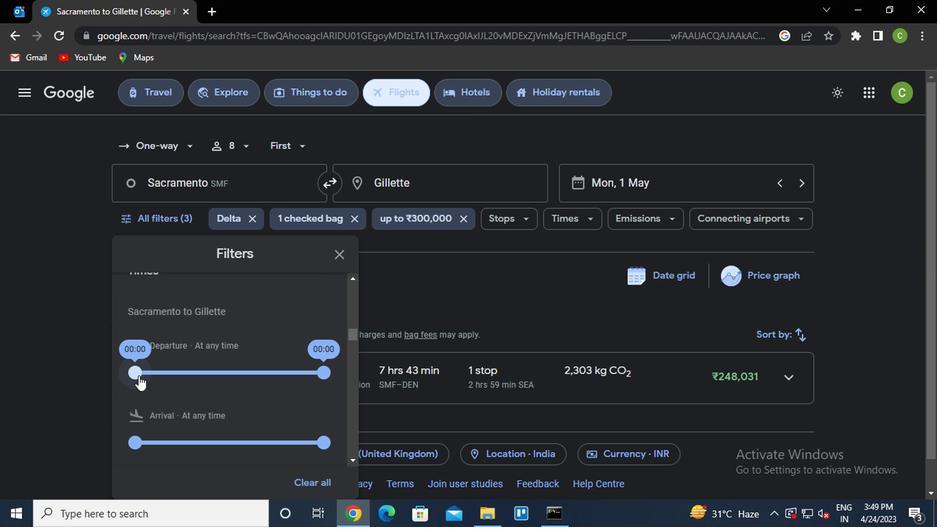 
Action: Mouse moved to (323, 374)
Screenshot: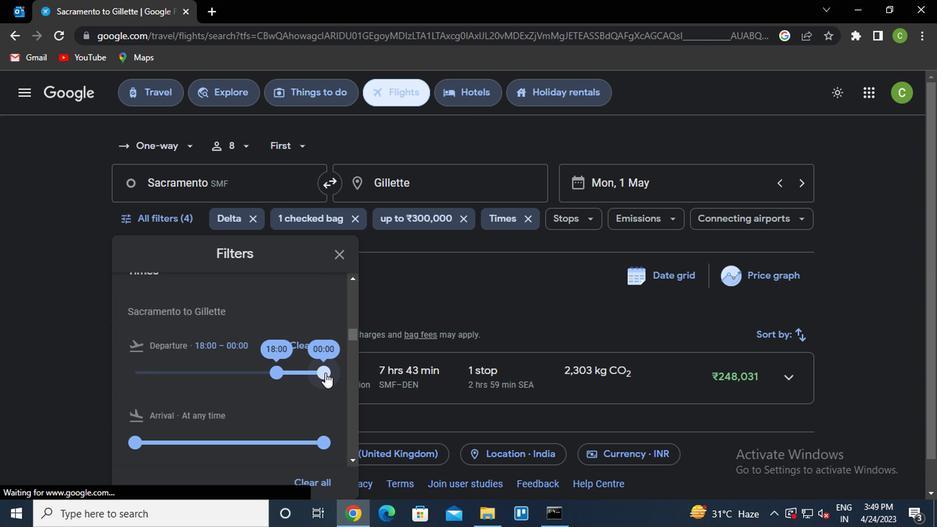 
Action: Mouse pressed left at (323, 374)
Screenshot: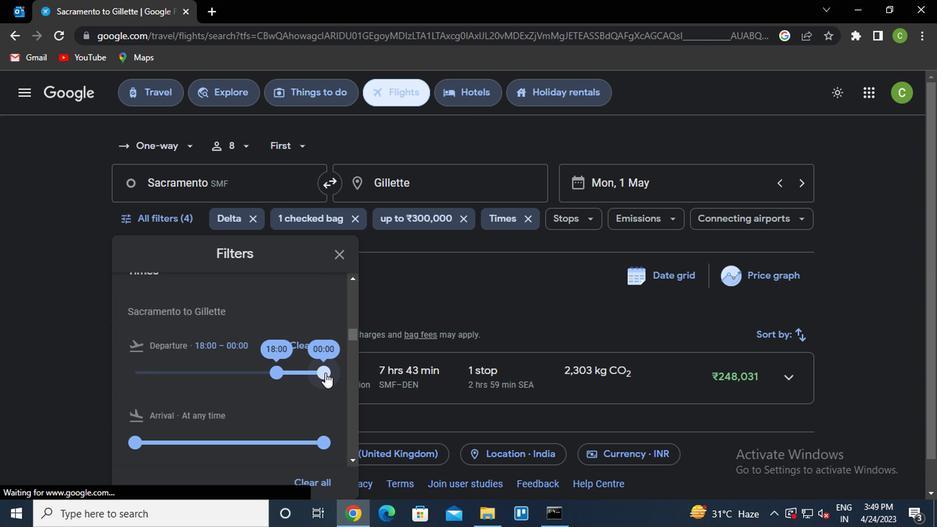 
Action: Mouse moved to (338, 263)
Screenshot: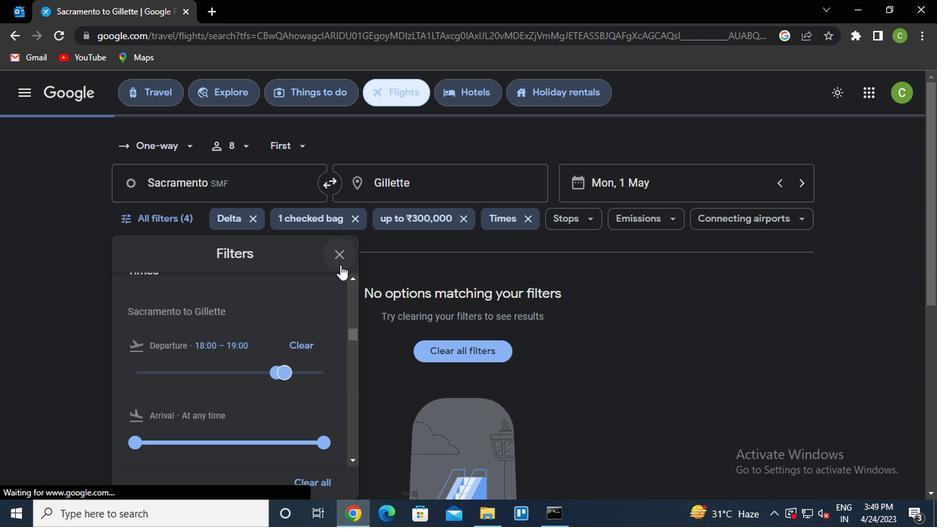 
Action: Mouse pressed left at (338, 263)
Screenshot: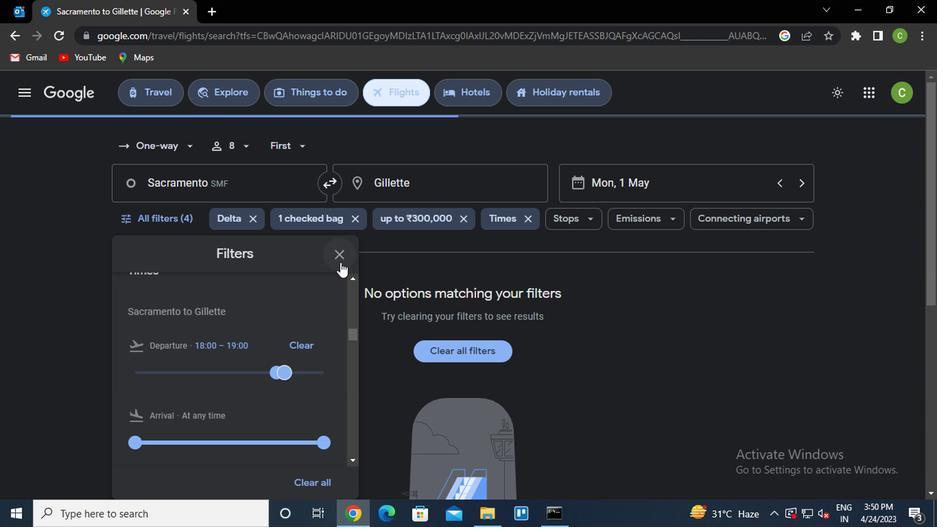 
Action: Mouse moved to (478, 462)
Screenshot: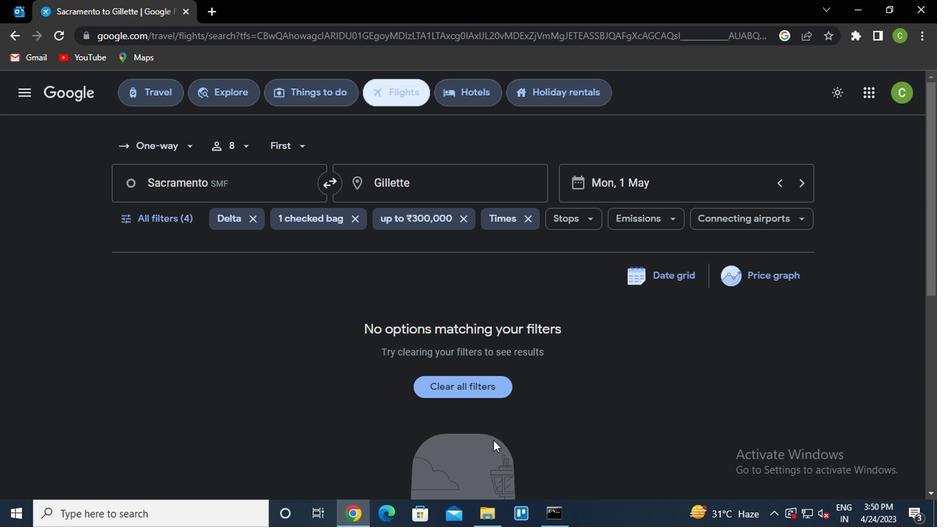 
